 Task: Look for space in Barneveld, Netherlands from 3rd August, 2023 to 17th August, 2023 for 3 adults, 1 child in price range Rs.3000 to Rs.15000. Place can be entire place with 3 bedrooms having 4 beds and 2 bathrooms. Property type can be house, flat, guest house. Amenities needed are: wifi, washing machine. Booking option can be shelf check-in. Required host language is English.
Action: Mouse pressed left at (426, 69)
Screenshot: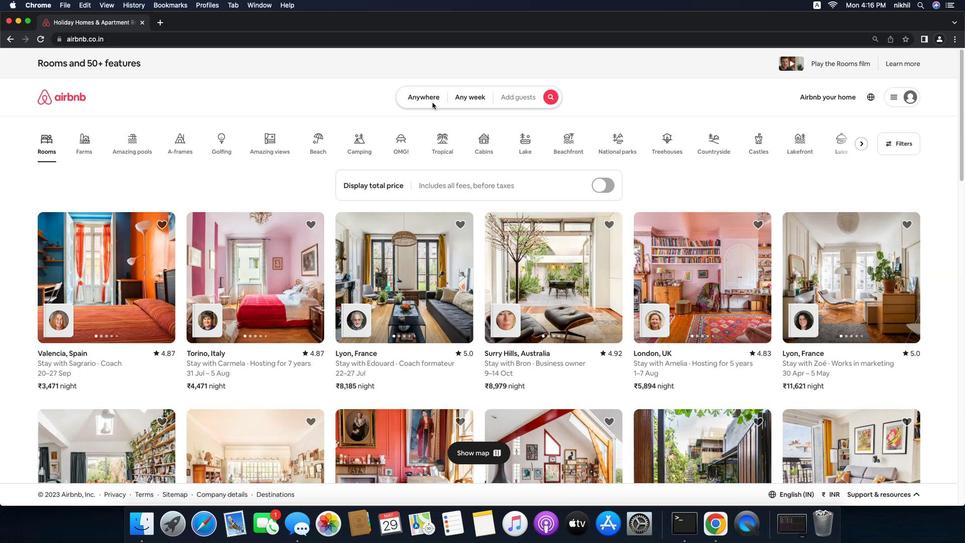 
Action: Mouse moved to (422, 70)
Screenshot: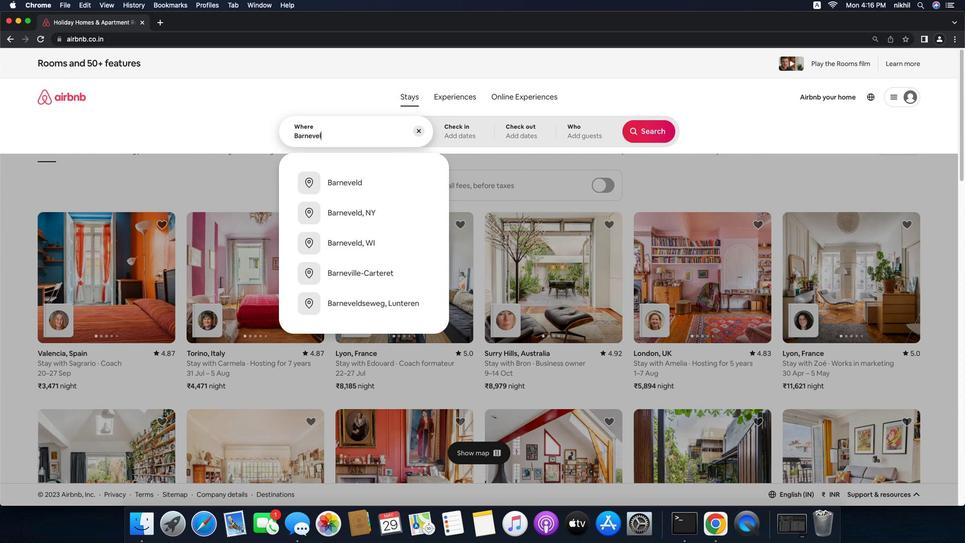 
Action: Mouse pressed left at (422, 70)
Screenshot: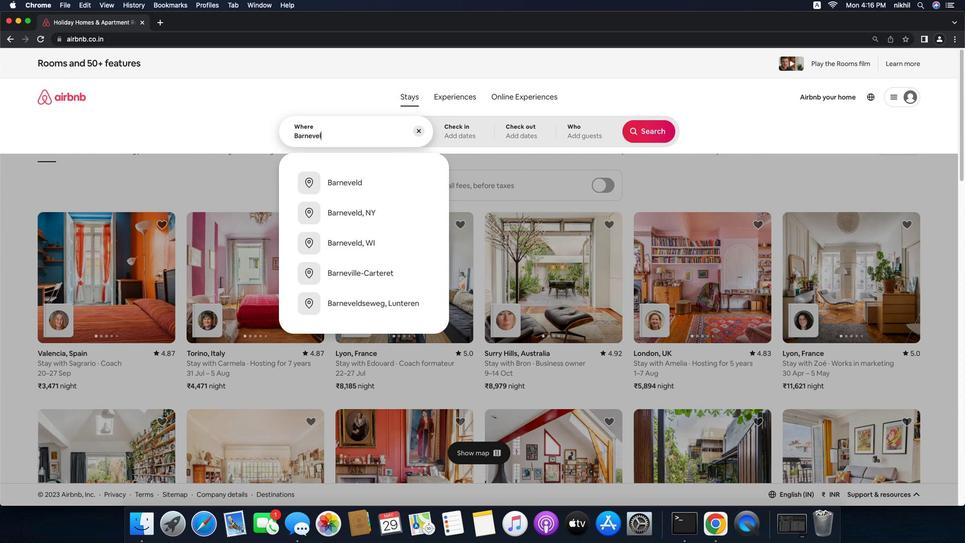 
Action: Mouse moved to (335, 105)
Screenshot: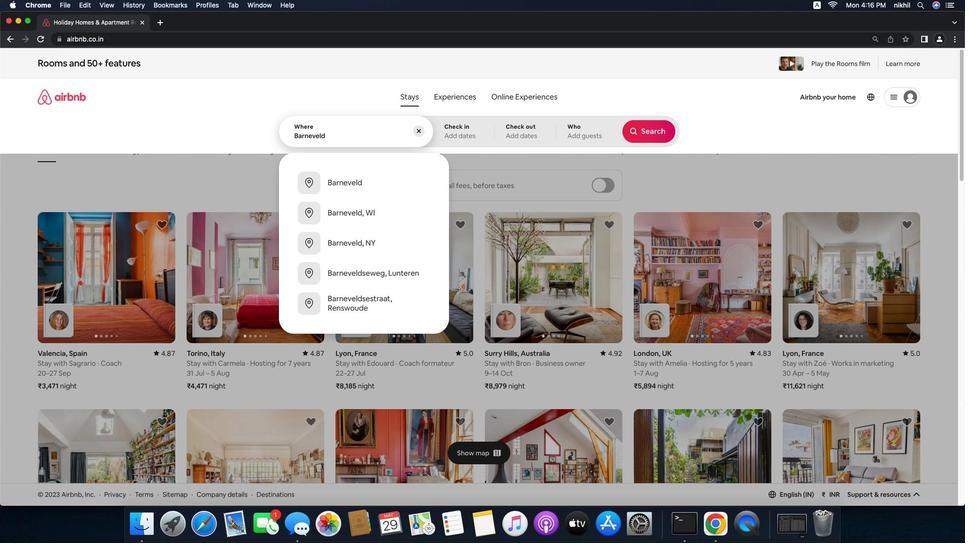 
Action: Mouse pressed left at (335, 105)
Screenshot: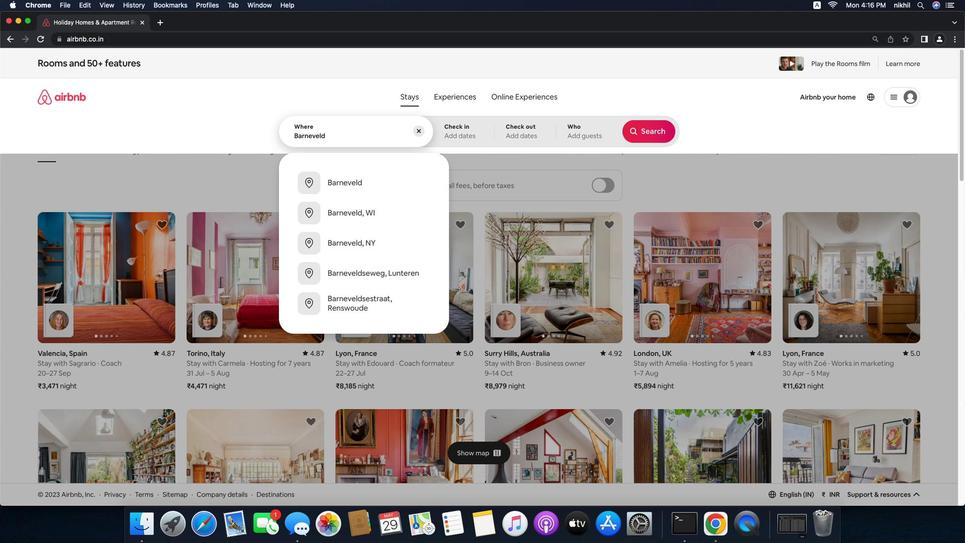 
Action: Mouse moved to (334, 106)
Screenshot: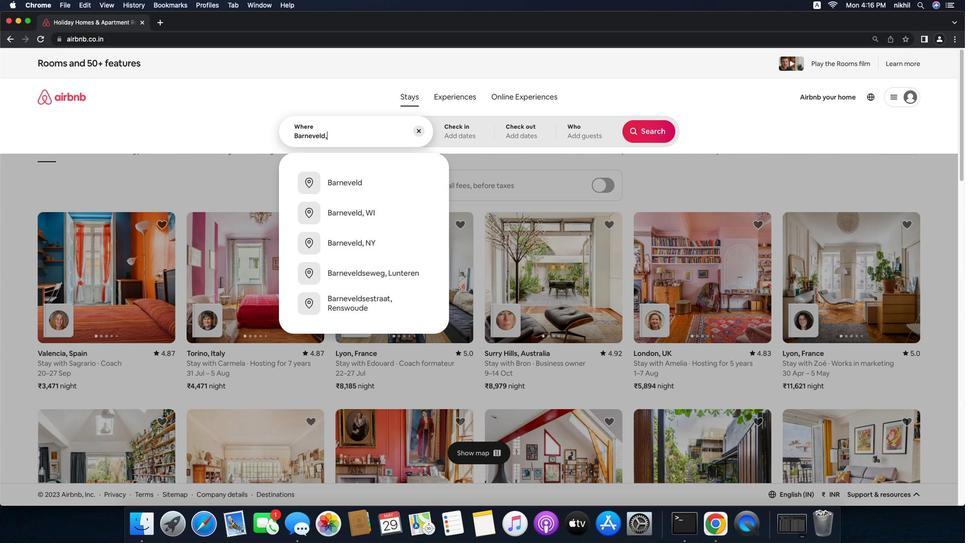 
Action: Key pressed 'B'Key.caps_lock'a''r''n''e''v''e''l''d'','Key.spaceKey.caps_lock'N'Key.caps_lock'e''t''h''e''r''l''a''n''d''s'
Screenshot: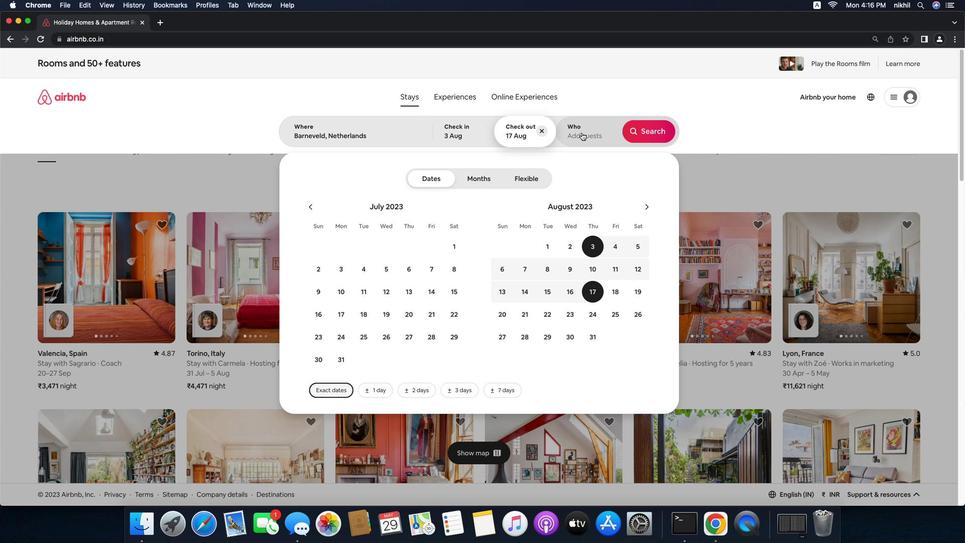 
Action: Mouse moved to (362, 156)
Screenshot: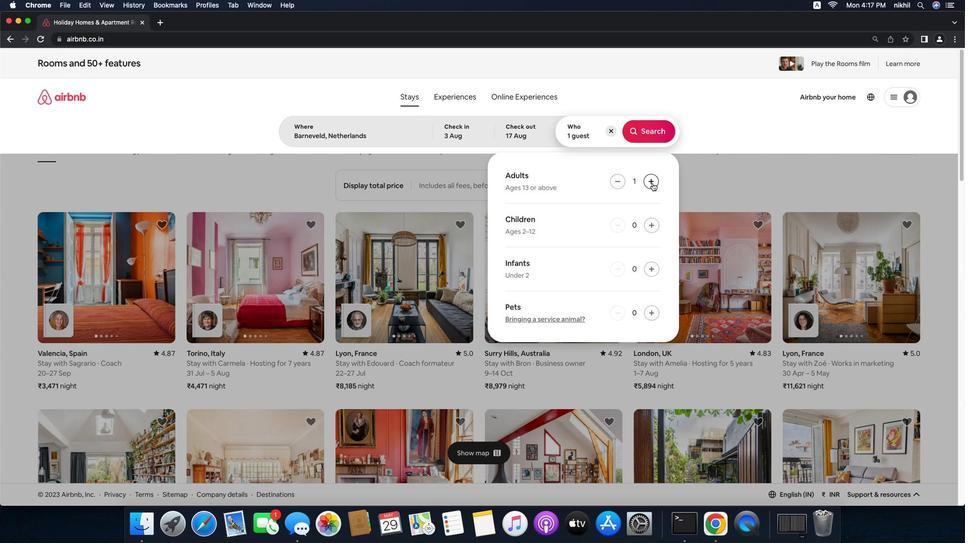 
Action: Mouse pressed left at (362, 156)
Screenshot: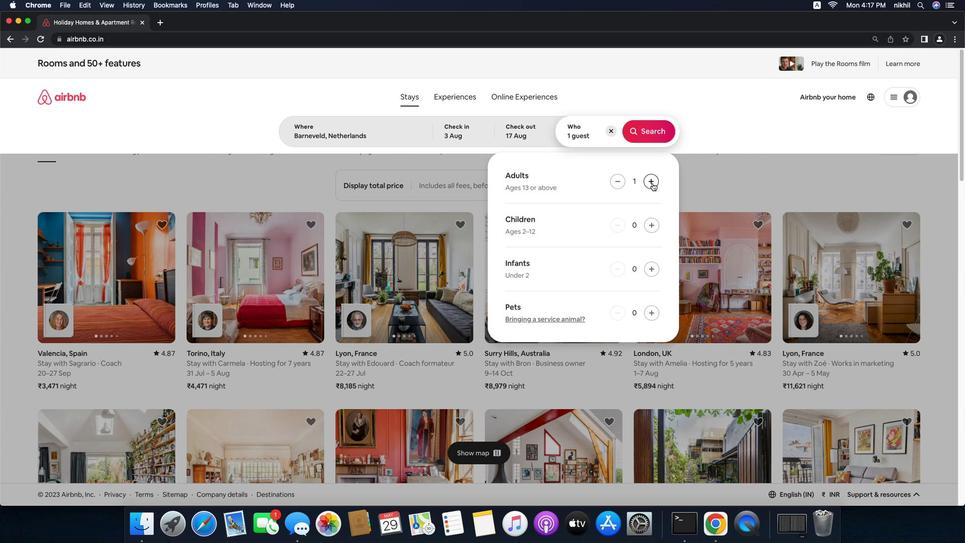 
Action: Mouse moved to (655, 180)
Screenshot: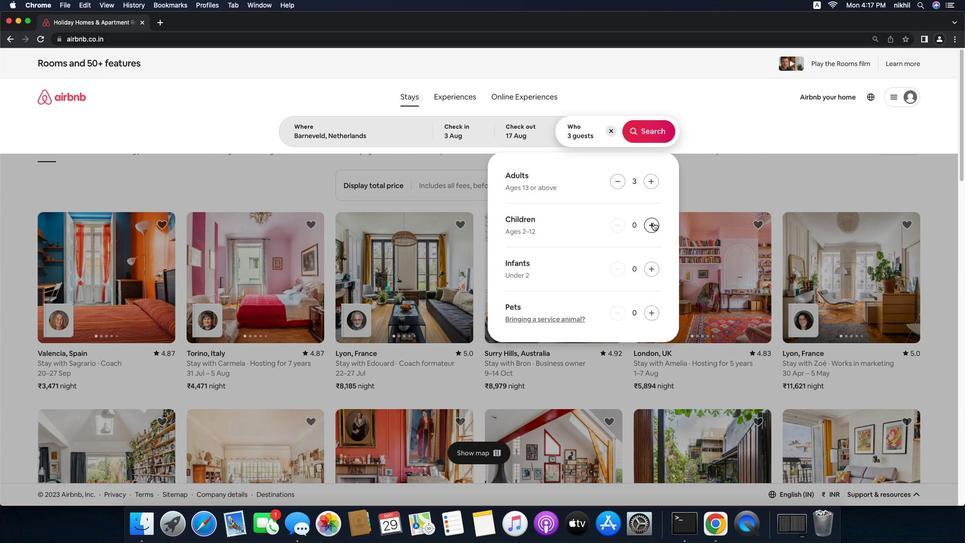 
Action: Mouse pressed left at (655, 180)
Screenshot: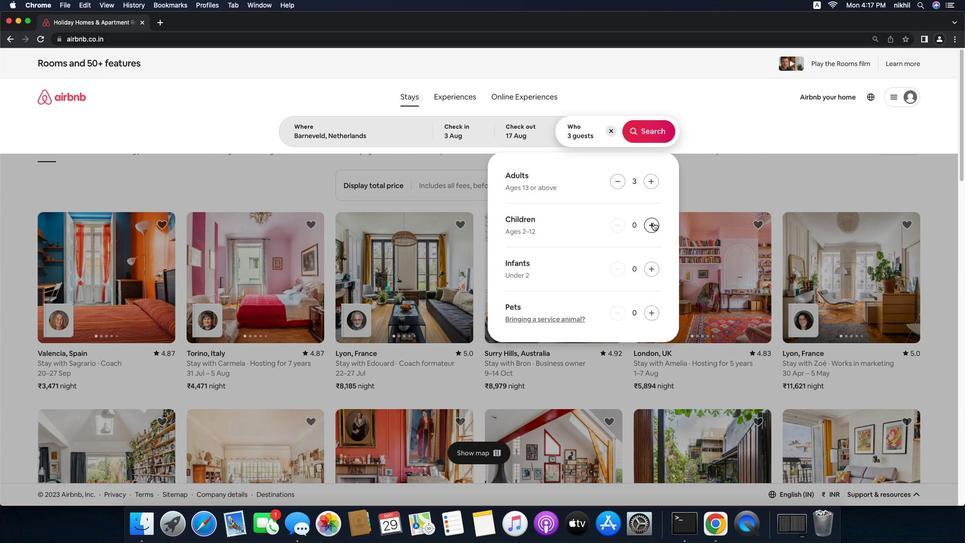 
Action: Mouse pressed left at (655, 180)
Screenshot: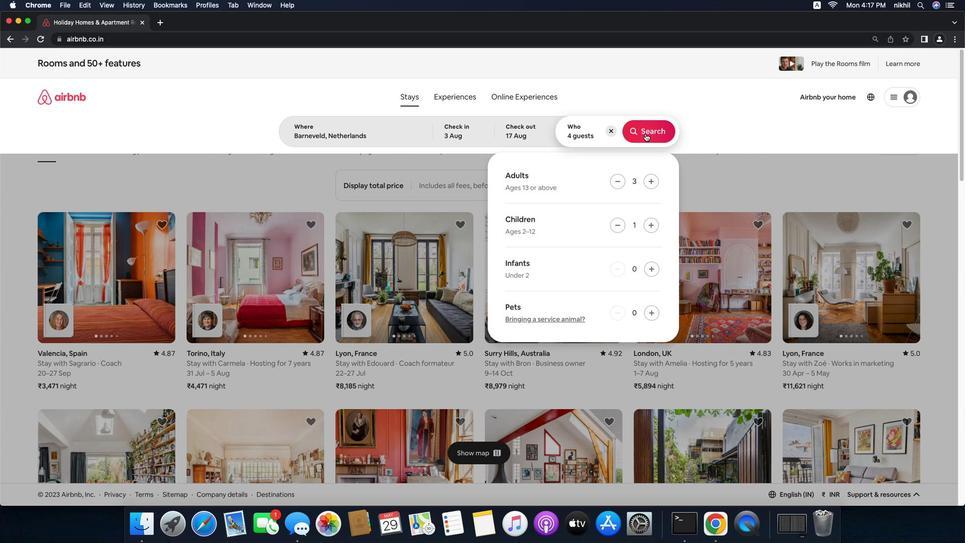 
Action: Mouse moved to (596, 221)
Screenshot: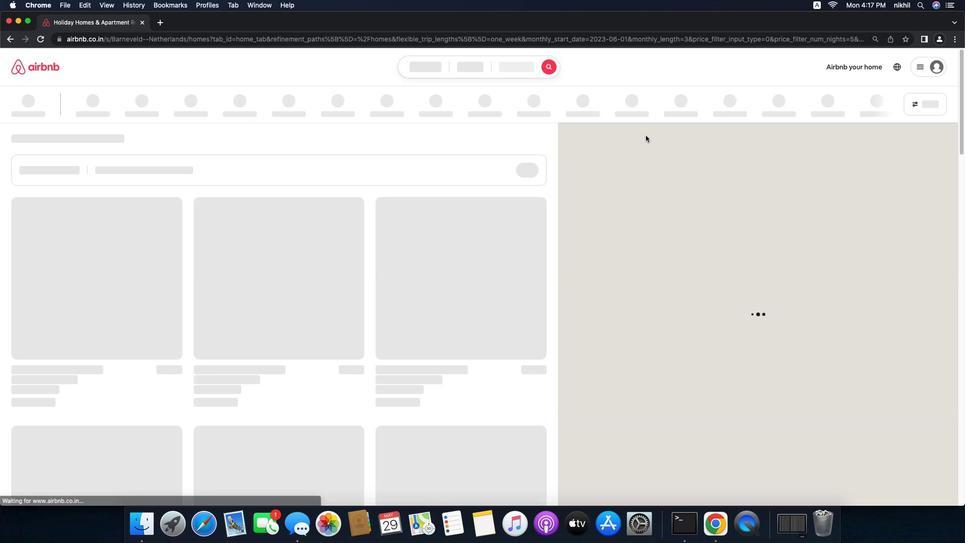 
Action: Mouse pressed left at (596, 221)
Screenshot: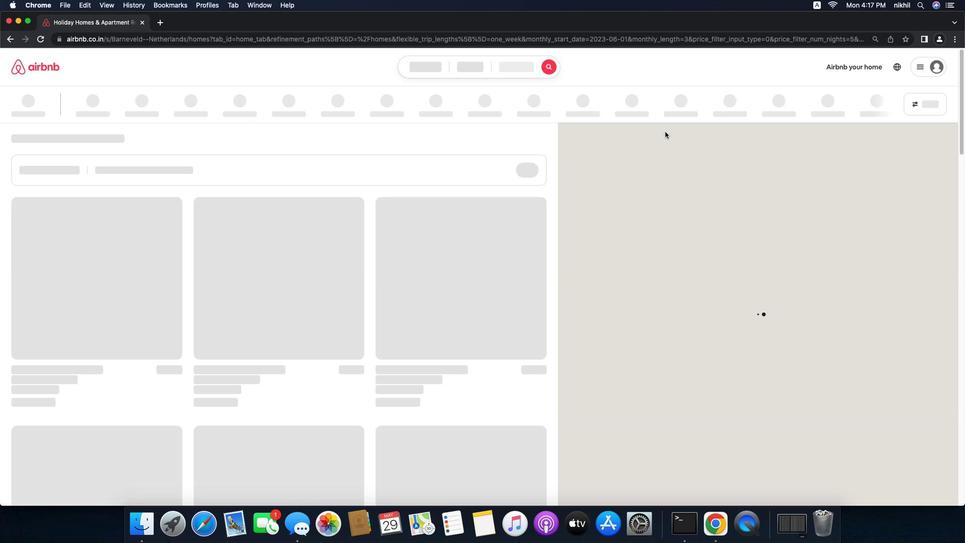 
Action: Mouse moved to (592, 267)
Screenshot: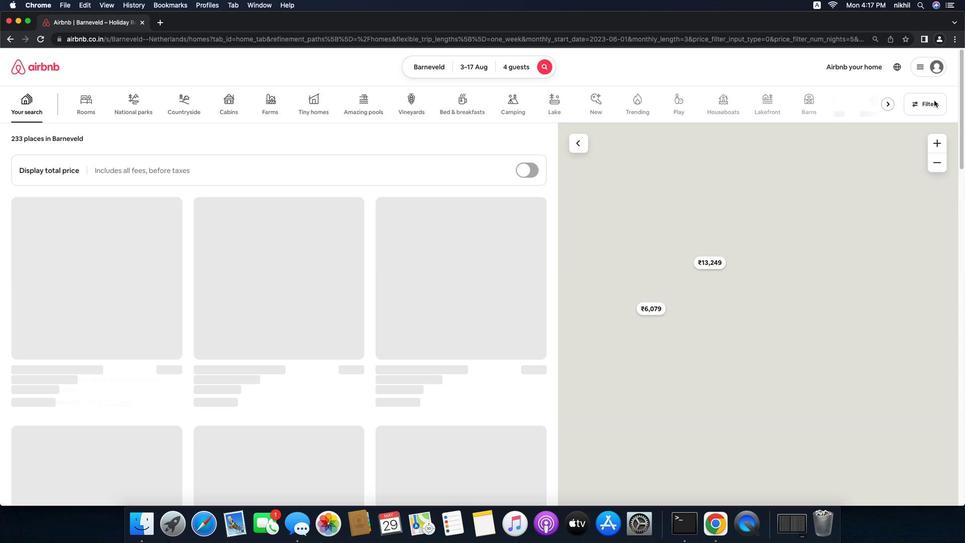 
Action: Mouse pressed left at (592, 267)
Screenshot: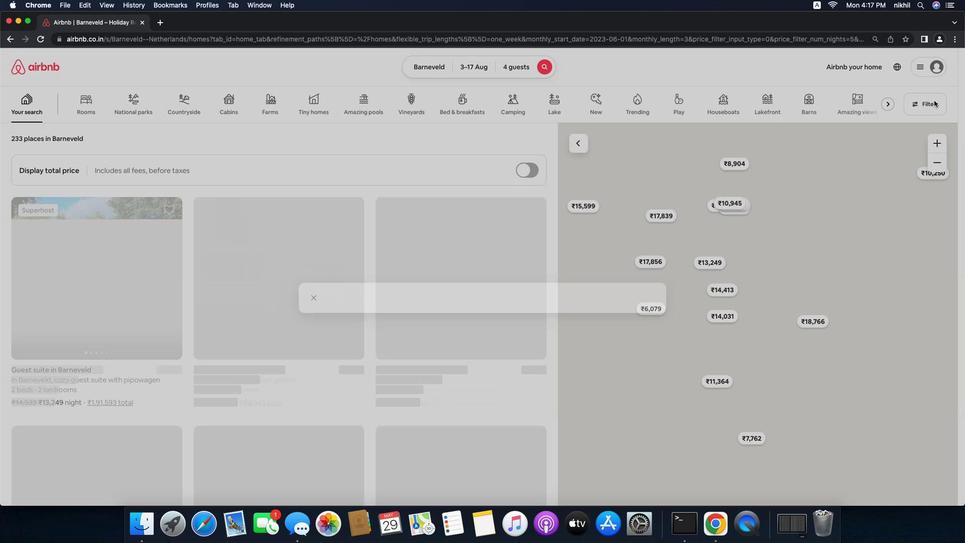 
Action: Mouse moved to (582, 102)
Screenshot: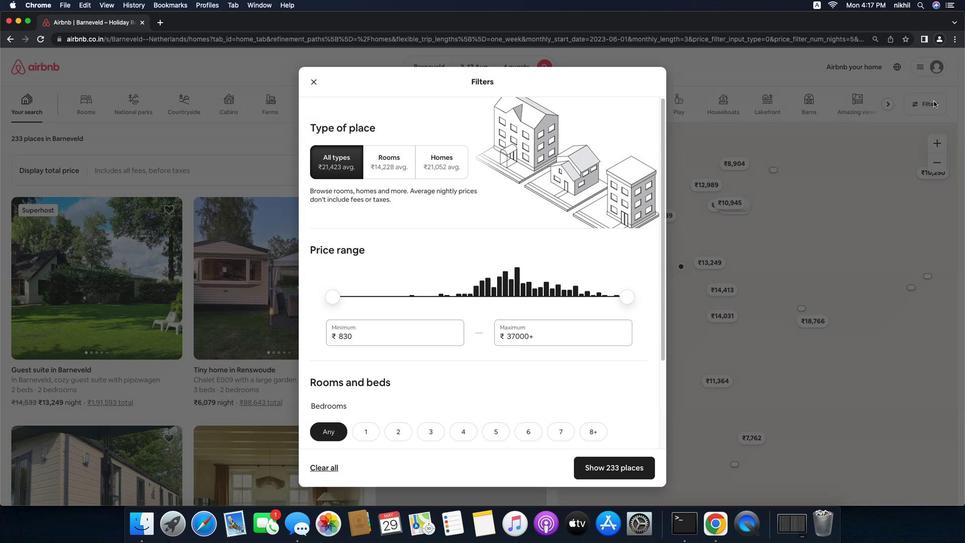 
Action: Mouse pressed left at (582, 102)
Screenshot: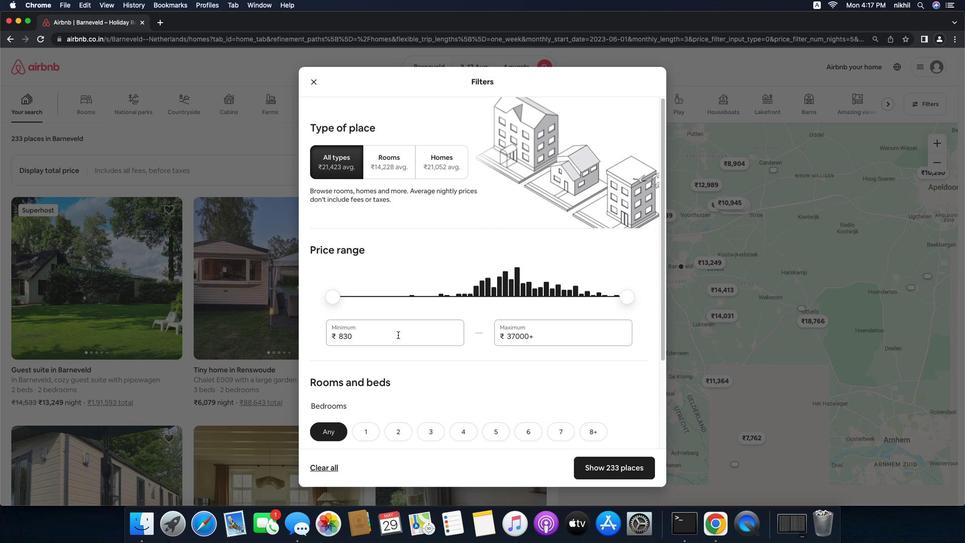 
Action: Mouse moved to (657, 155)
Screenshot: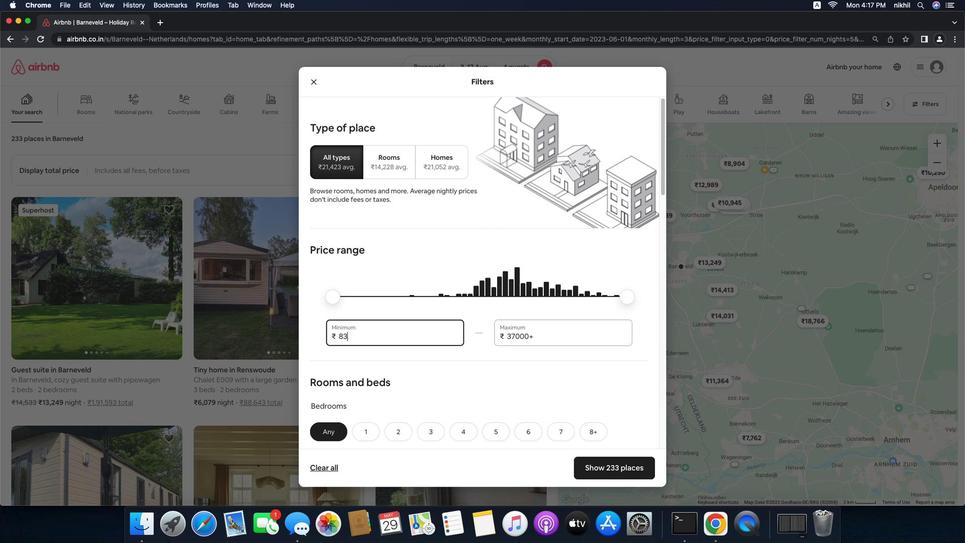 
Action: Mouse pressed left at (657, 155)
Screenshot: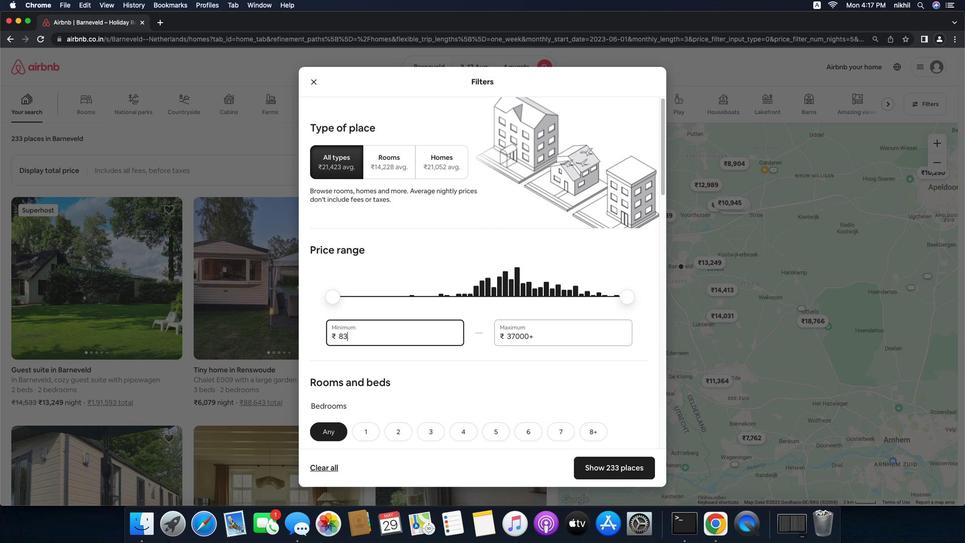 
Action: Mouse pressed left at (657, 155)
Screenshot: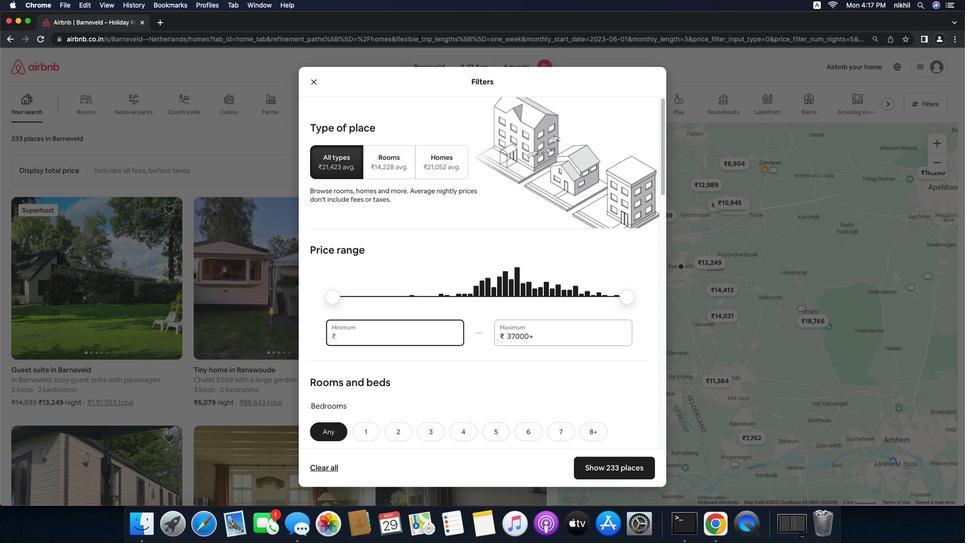 
Action: Mouse pressed left at (657, 155)
Screenshot: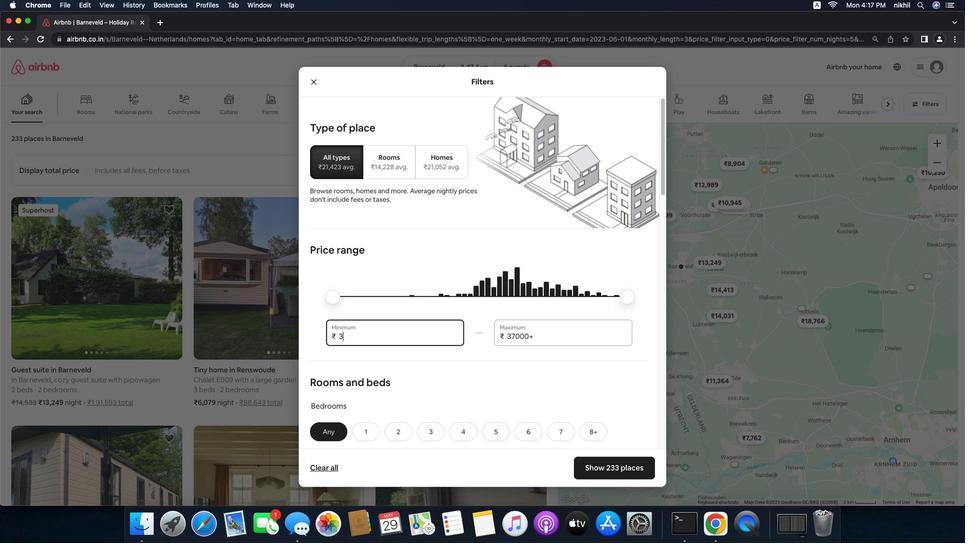 
Action: Mouse moved to (658, 198)
Screenshot: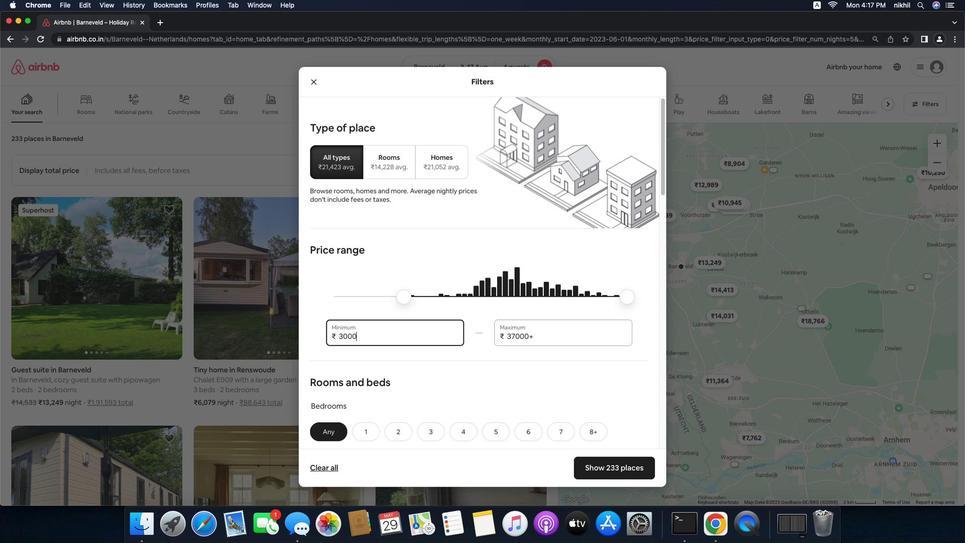 
Action: Mouse pressed left at (658, 198)
Screenshot: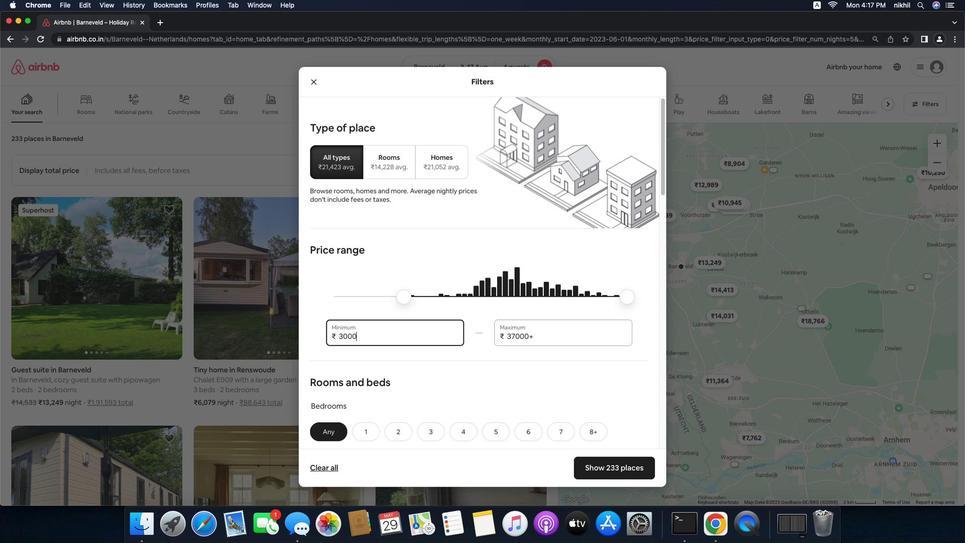 
Action: Mouse moved to (651, 104)
Screenshot: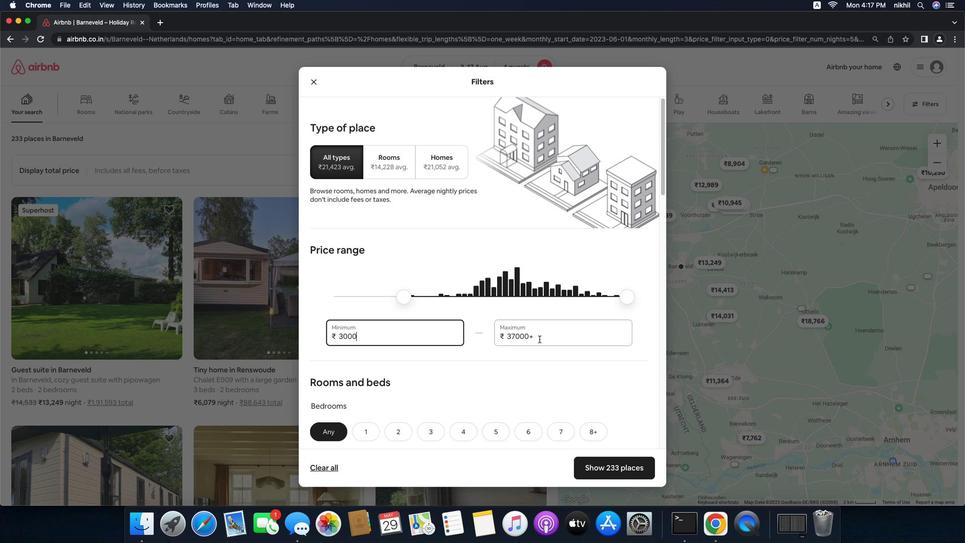 
Action: Mouse pressed left at (651, 104)
Screenshot: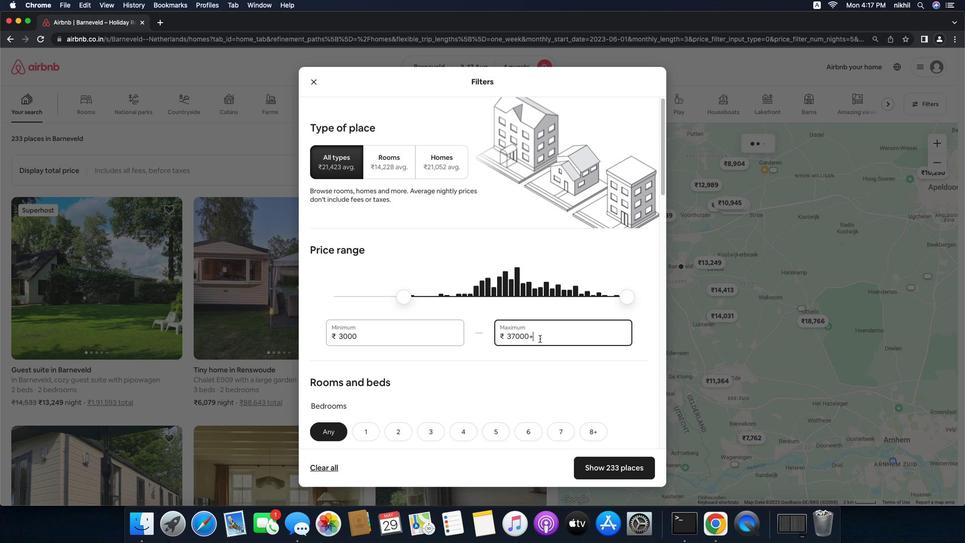 
Action: Mouse moved to (958, 68)
Screenshot: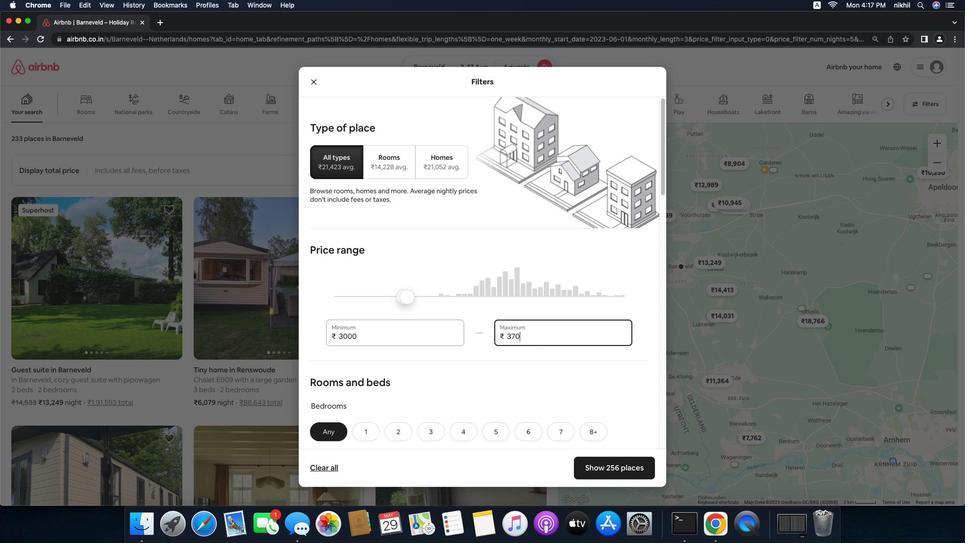 
Action: Mouse pressed left at (958, 68)
Screenshot: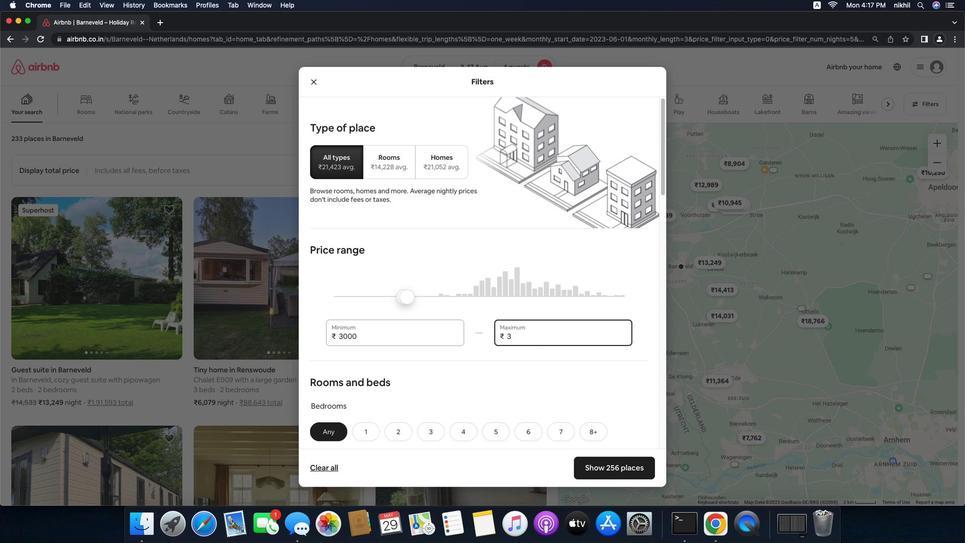 
Action: Mouse moved to (385, 317)
Screenshot: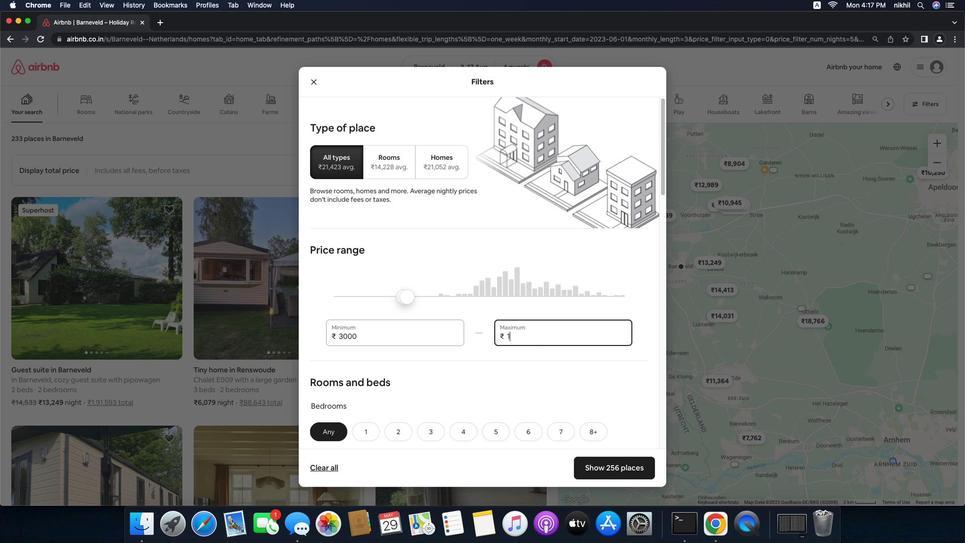 
Action: Mouse pressed left at (385, 317)
Screenshot: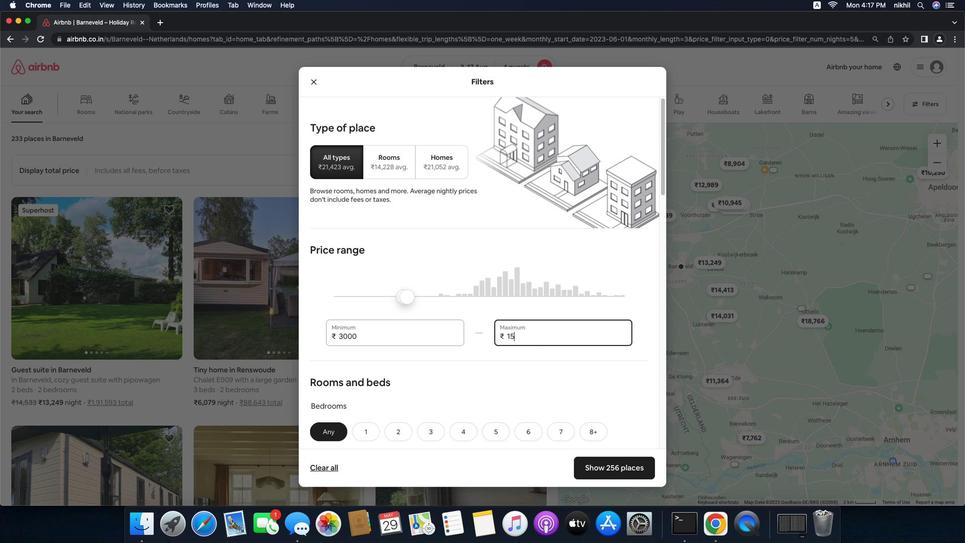 
Action: Mouse moved to (384, 317)
Screenshot: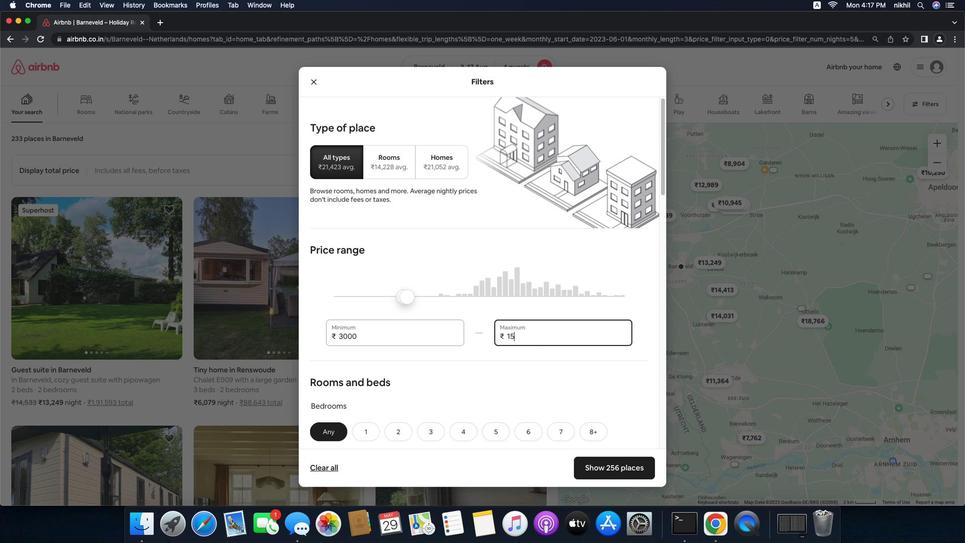
Action: Key pressed Key.backspaceKey.backspaceKey.backspaceKey.backspace'3''0''0''0'
Screenshot: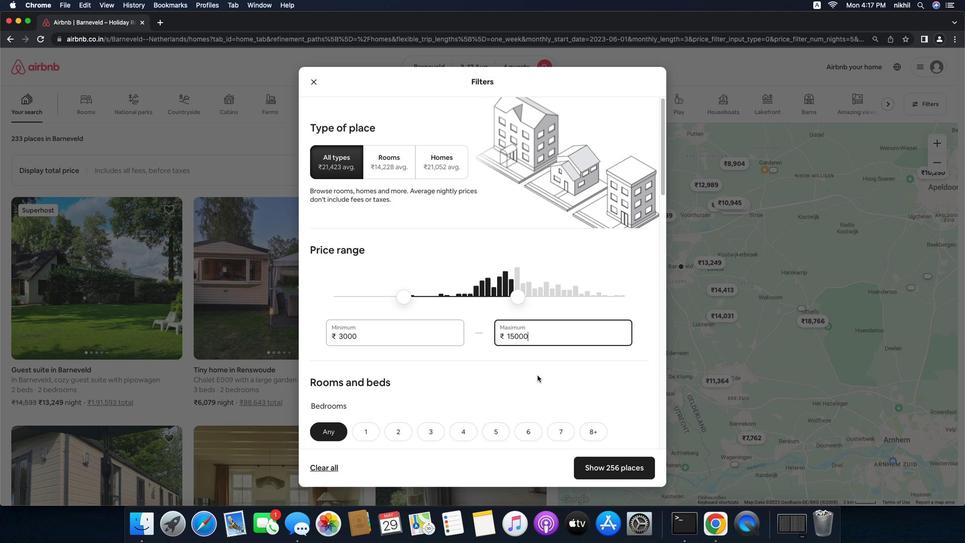 
Action: Mouse moved to (537, 321)
Screenshot: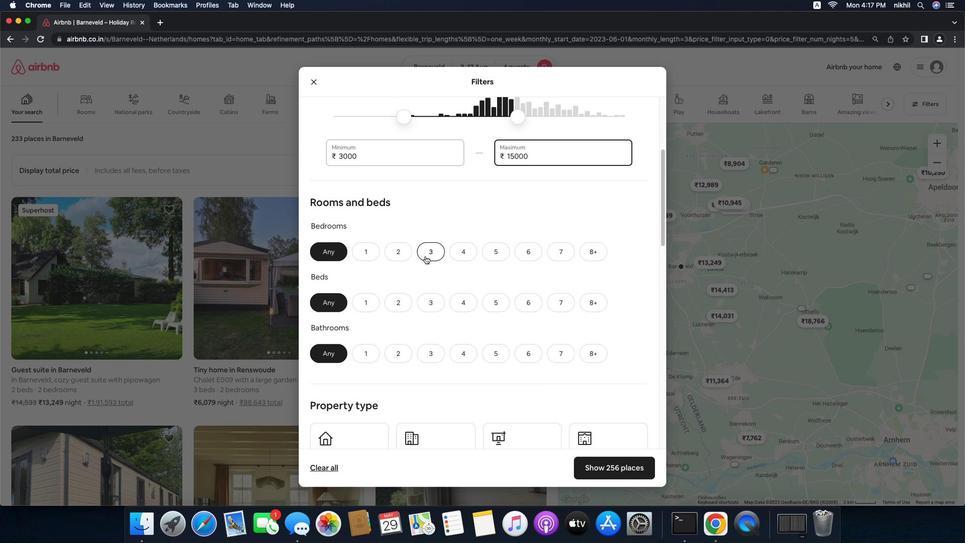 
Action: Mouse pressed left at (537, 321)
Screenshot: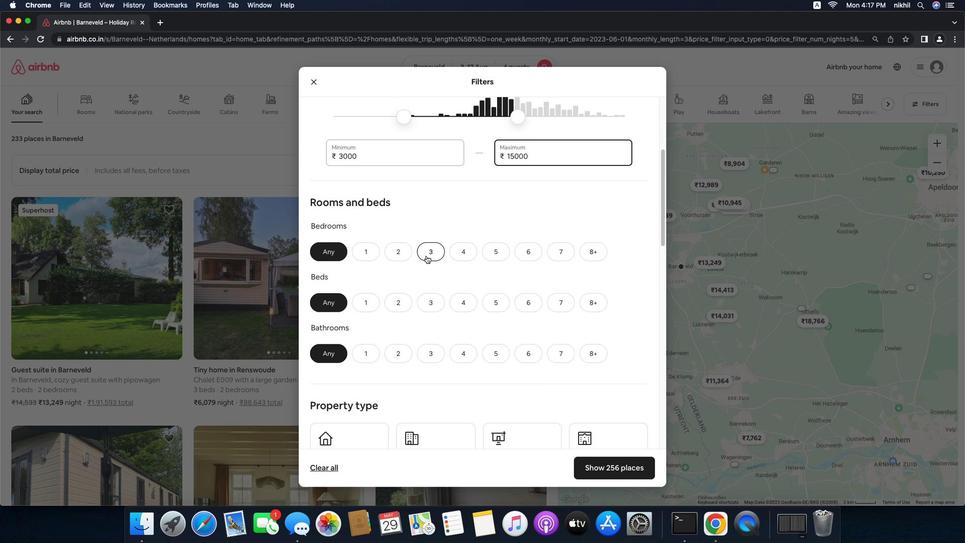 
Action: Mouse moved to (536, 322)
Screenshot: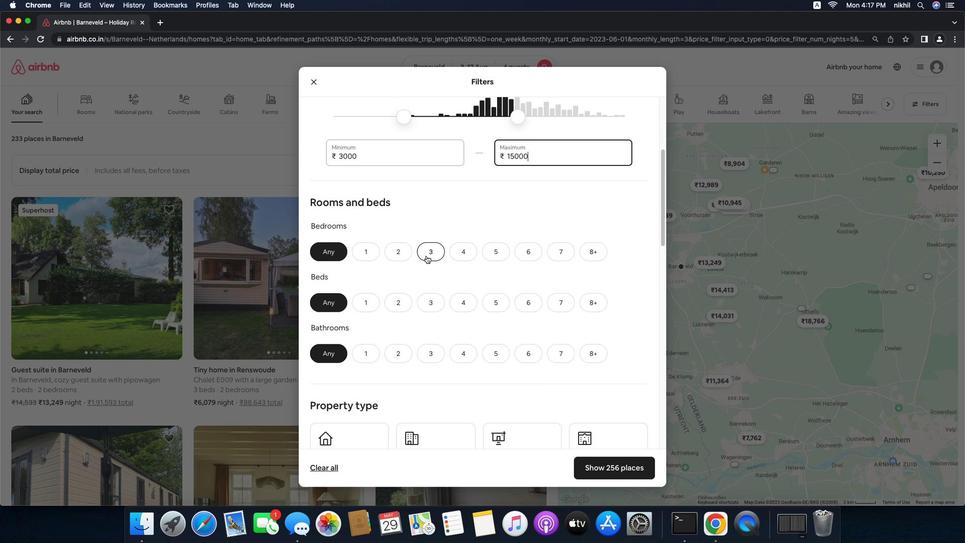 
Action: Key pressed Key.backspaceKey.backspaceKey.backspaceKey.backspaceKey.backspaceKey.backspace'1''5''0''0''0'
Screenshot: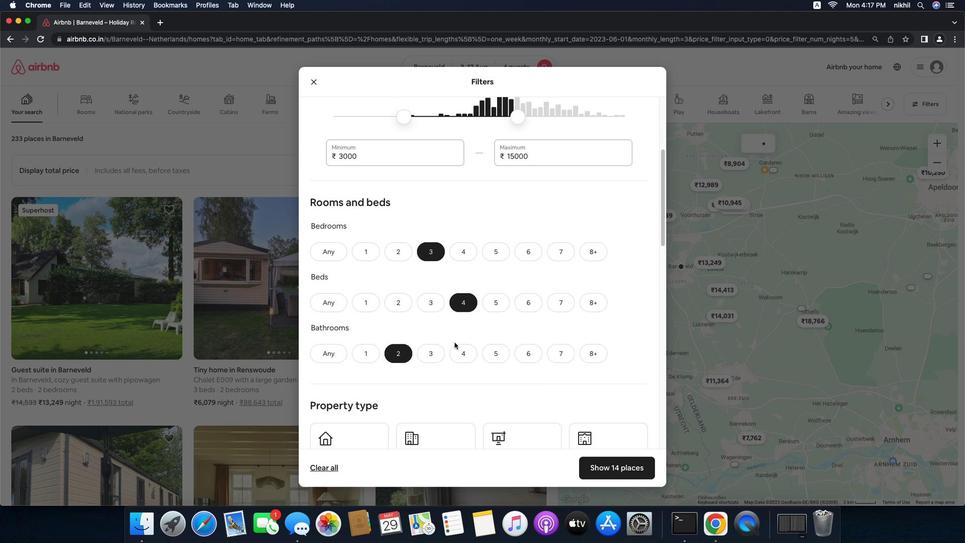 
Action: Mouse moved to (534, 361)
Screenshot: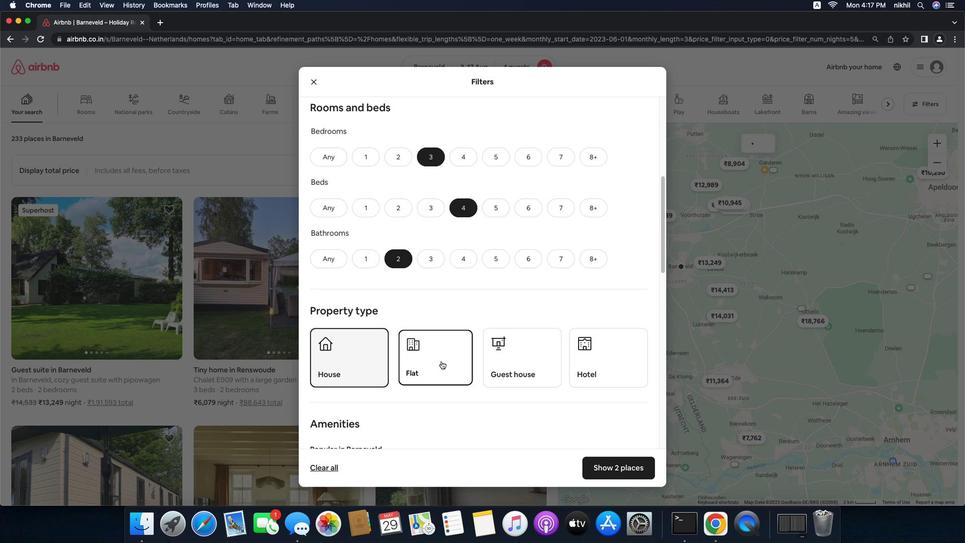 
Action: Mouse scrolled (534, 361) with delta (-38, -39)
Screenshot: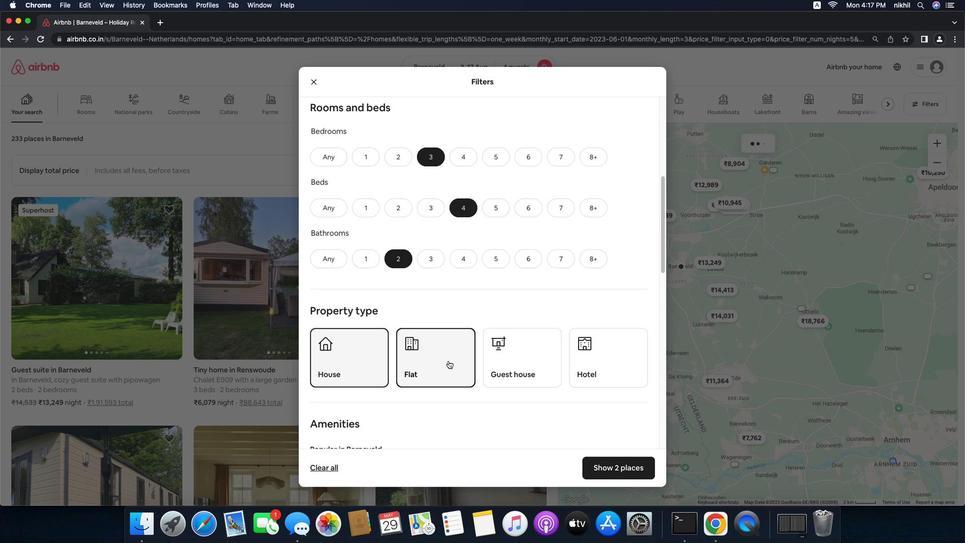 
Action: Mouse scrolled (534, 361) with delta (-38, -39)
Screenshot: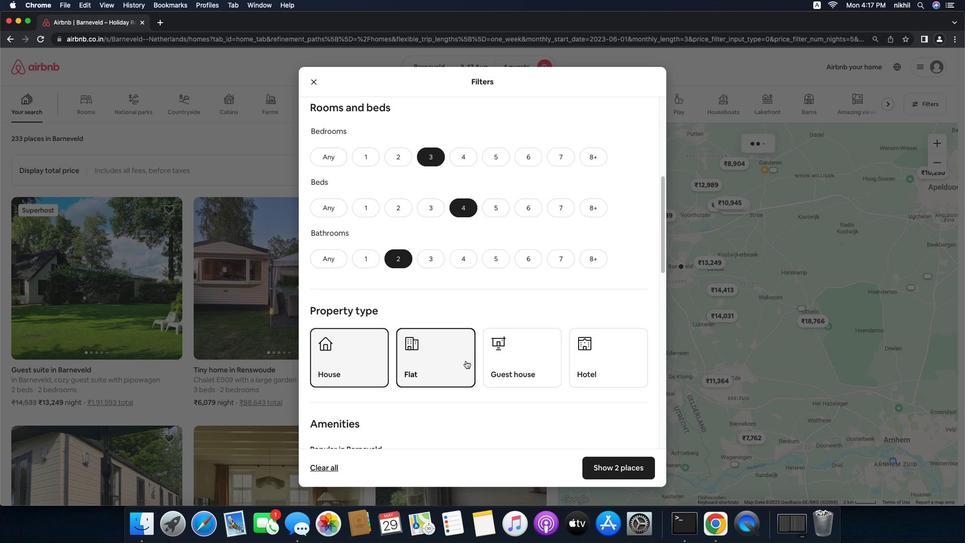 
Action: Mouse scrolled (534, 361) with delta (-38, -40)
Screenshot: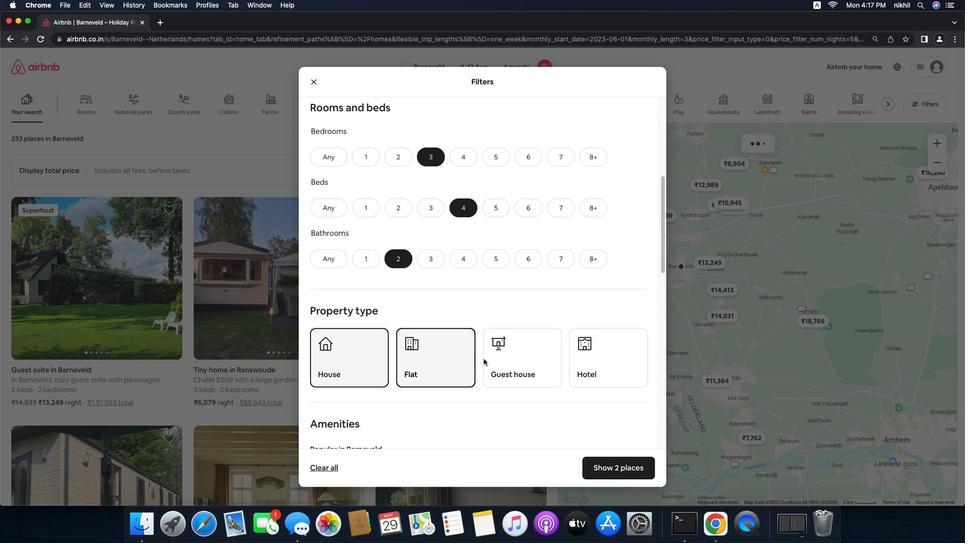 
Action: Mouse scrolled (534, 361) with delta (-38, -39)
Screenshot: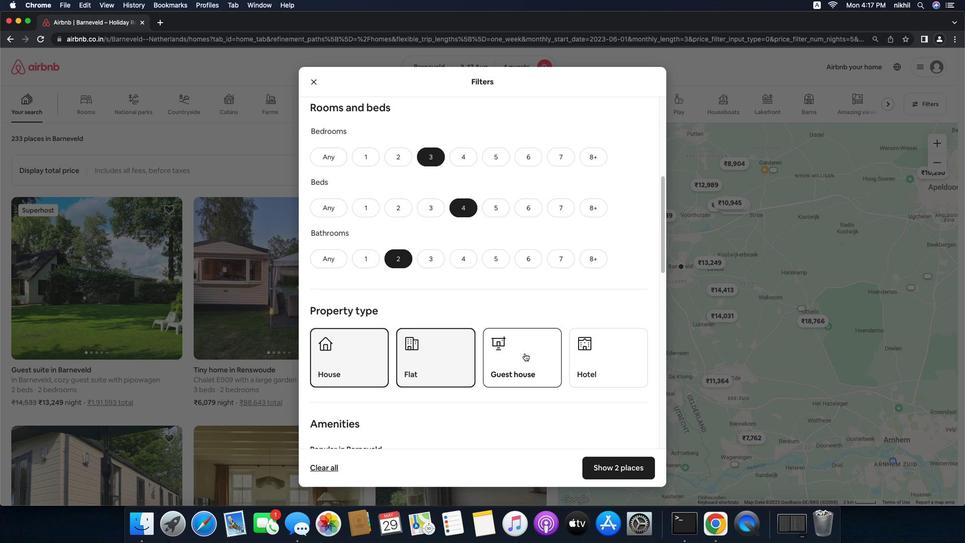 
Action: Mouse scrolled (534, 361) with delta (-38, -39)
Screenshot: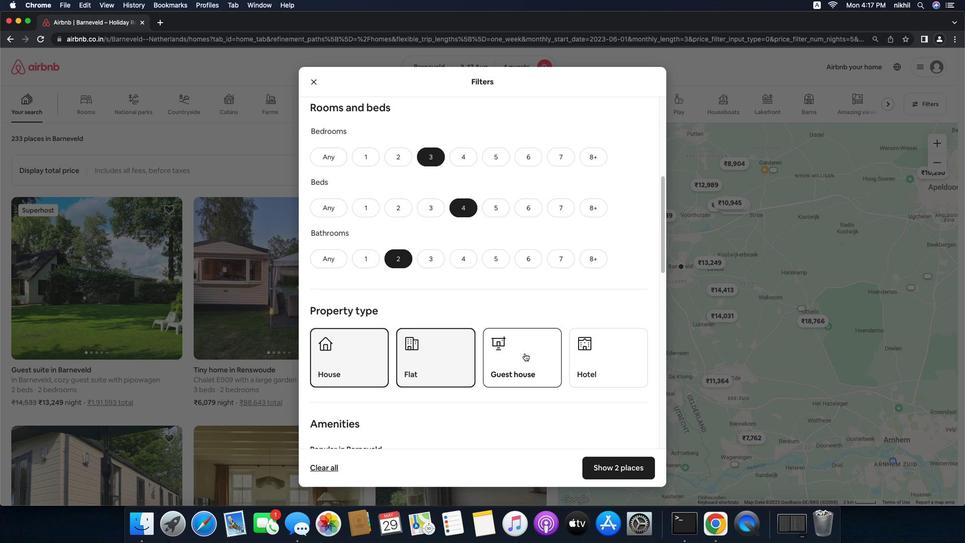
Action: Mouse scrolled (534, 361) with delta (-38, -40)
Screenshot: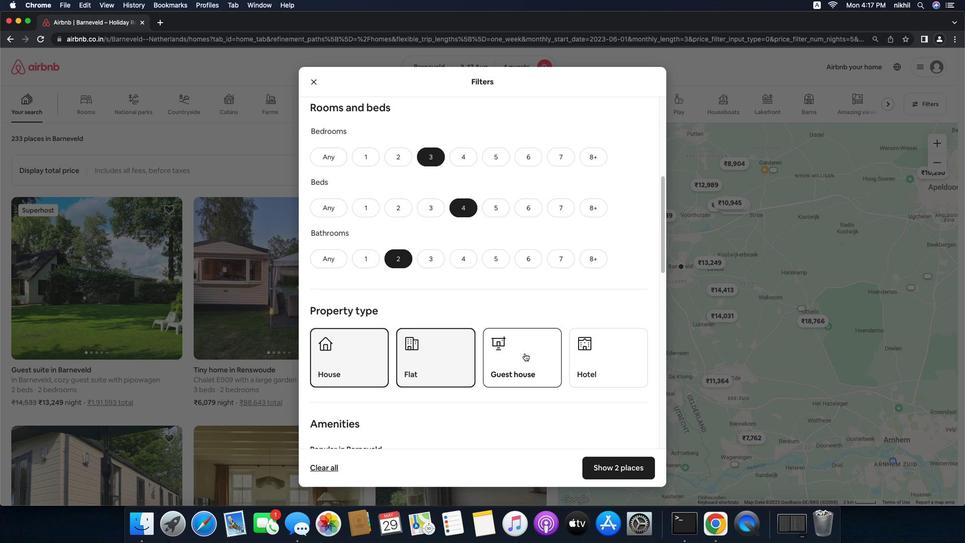 
Action: Mouse moved to (415, 233)
Screenshot: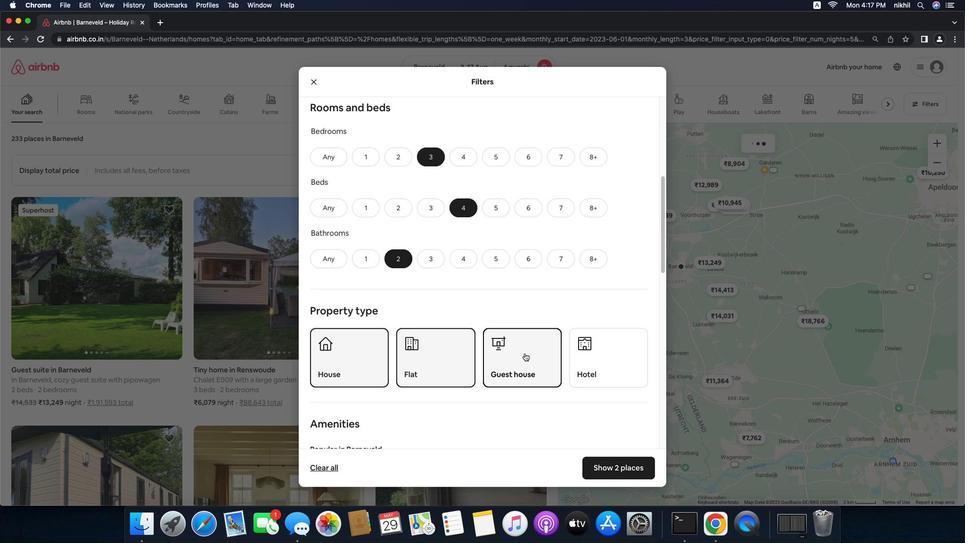 
Action: Mouse pressed left at (415, 233)
Screenshot: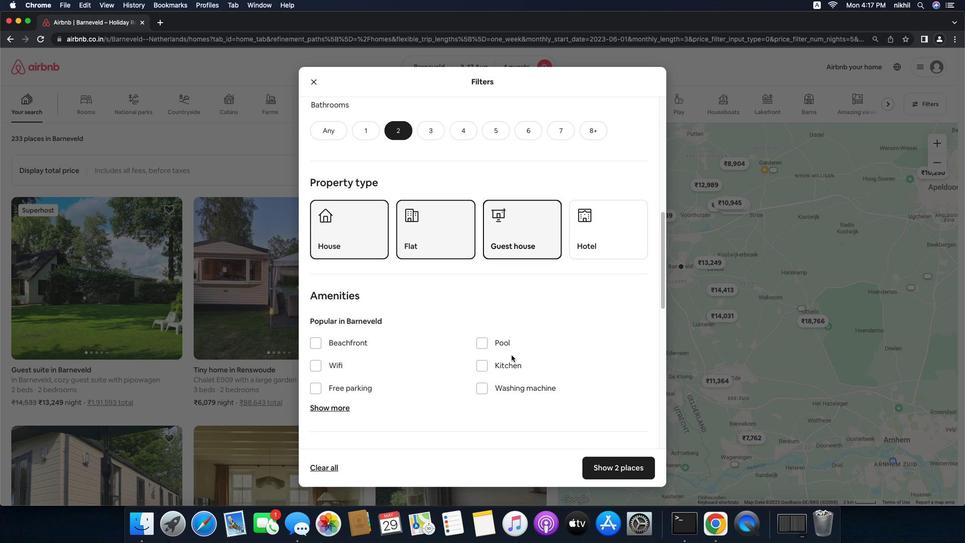 
Action: Mouse moved to (451, 287)
Screenshot: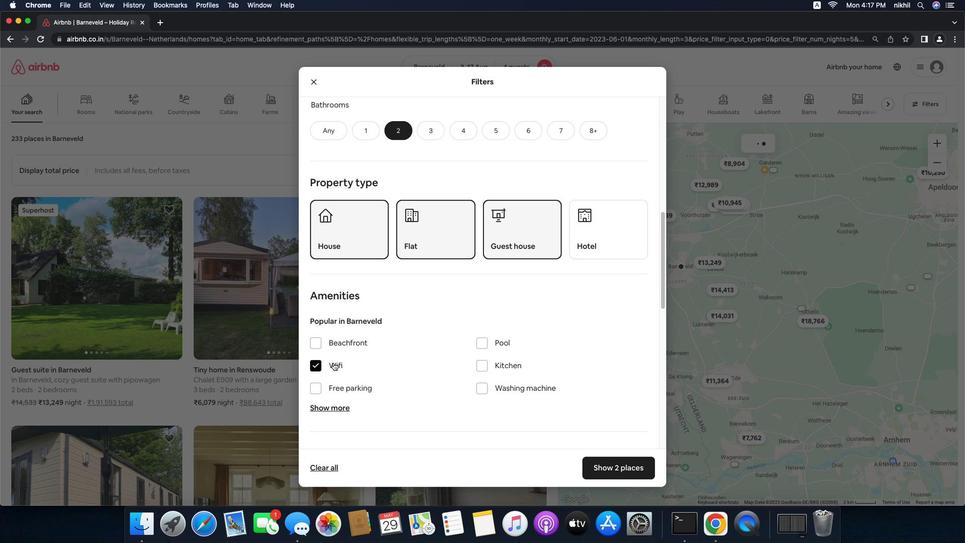 
Action: Mouse pressed left at (451, 287)
Screenshot: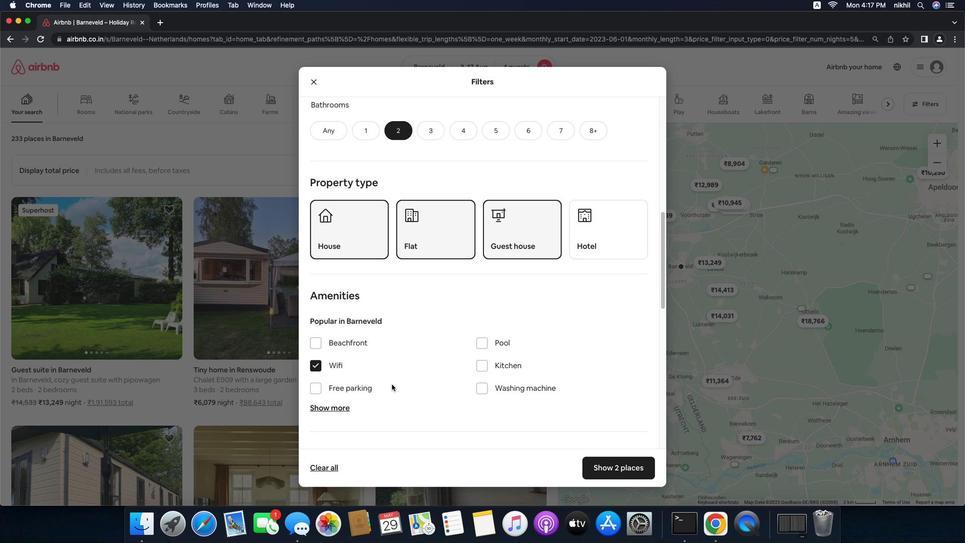 
Action: Mouse moved to (387, 336)
Screenshot: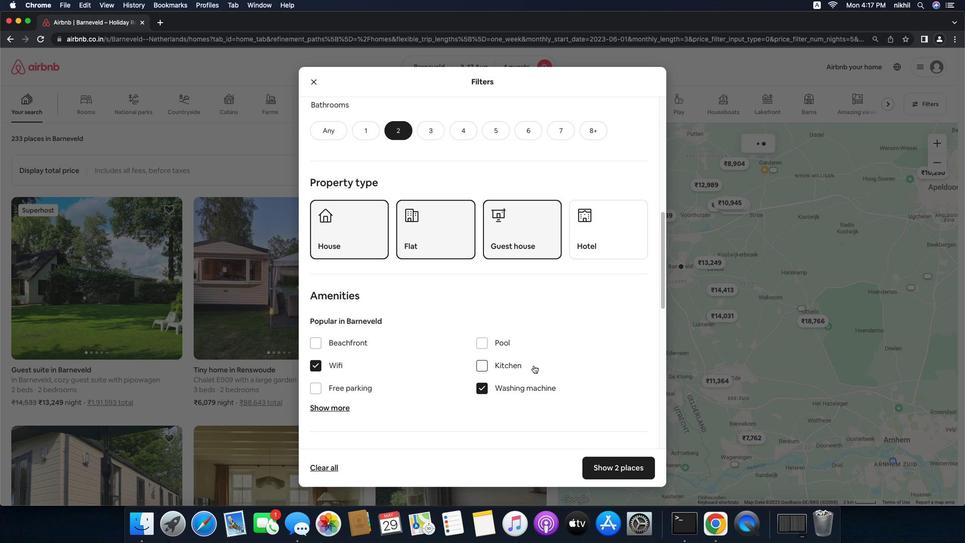 
Action: Mouse pressed left at (387, 336)
Screenshot: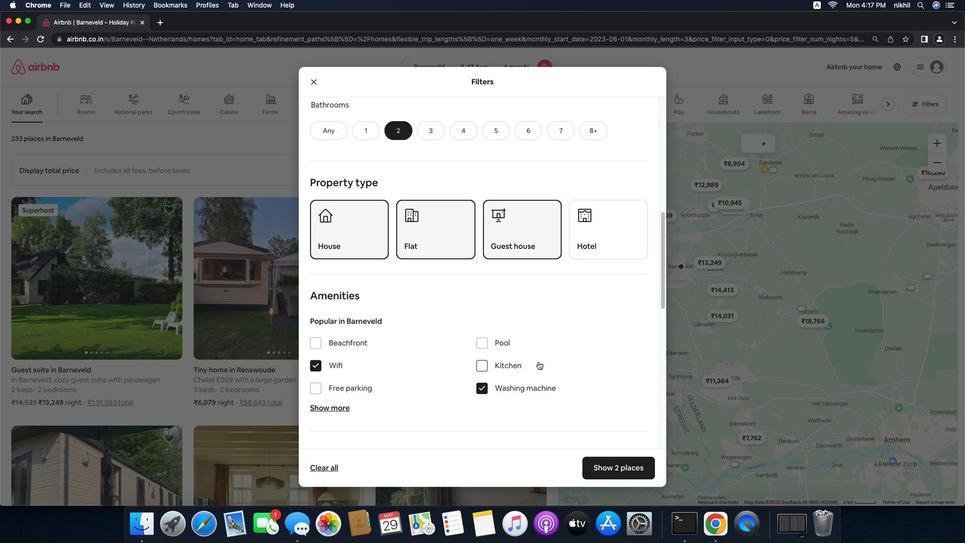 
Action: Mouse moved to (446, 326)
Screenshot: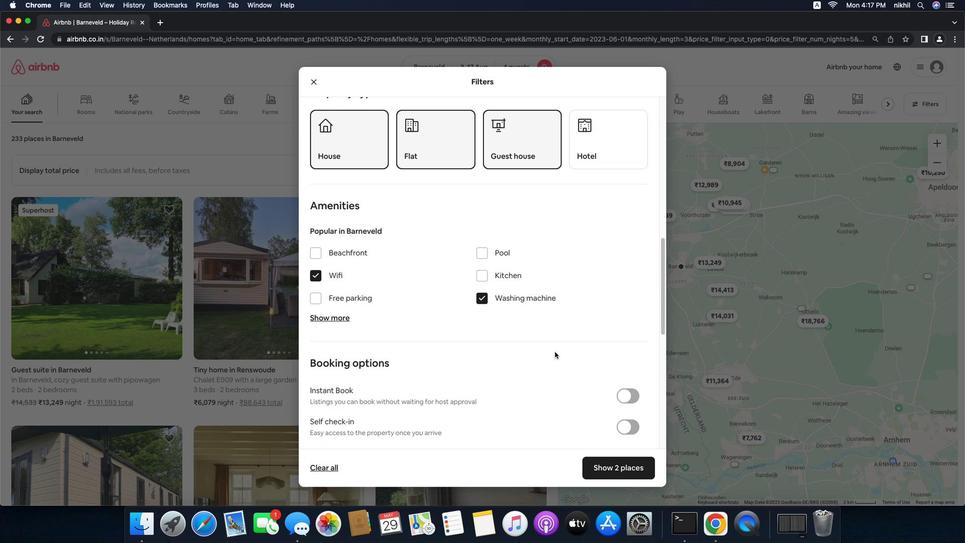 
Action: Mouse scrolled (446, 326) with delta (-38, -39)
Screenshot: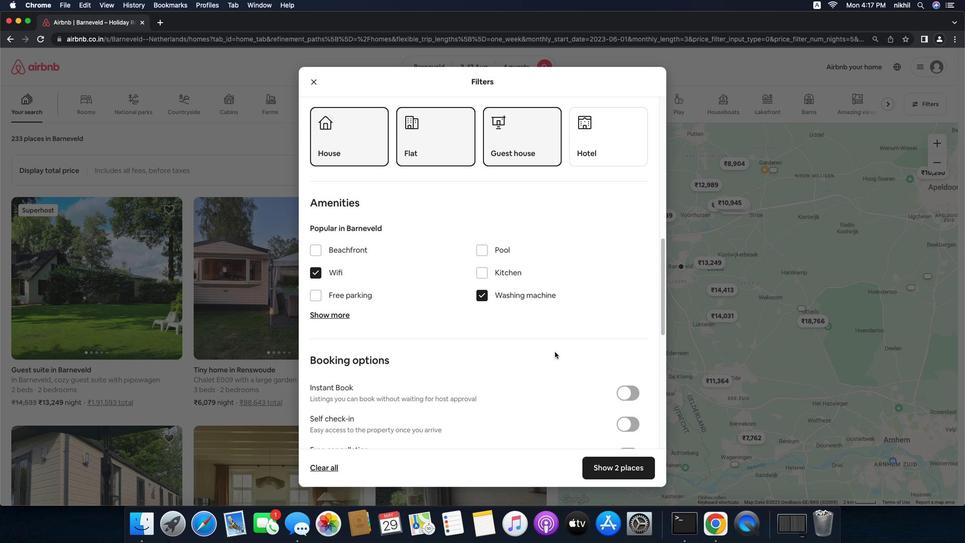 
Action: Mouse scrolled (446, 326) with delta (-38, -39)
Screenshot: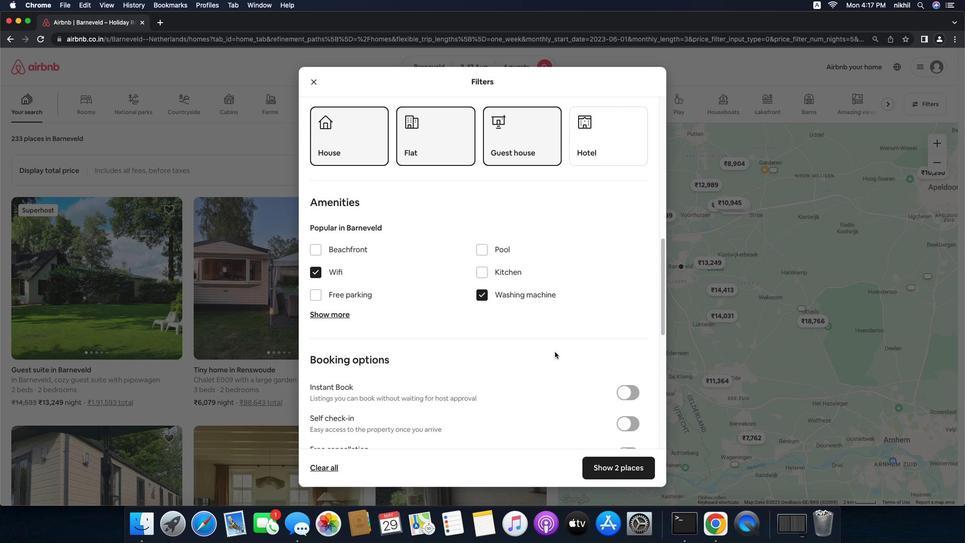 
Action: Mouse scrolled (446, 326) with delta (-38, -40)
Screenshot: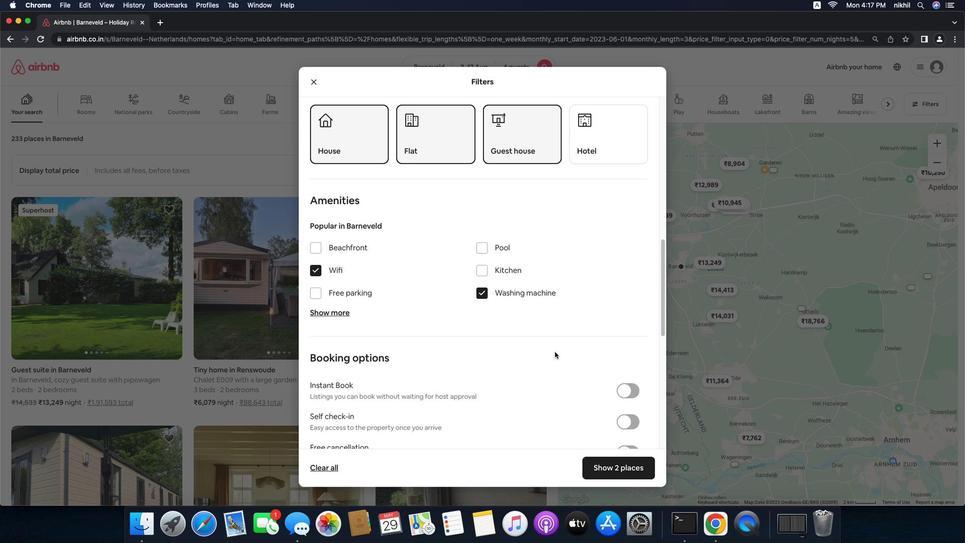 
Action: Mouse moved to (344, 336)
Screenshot: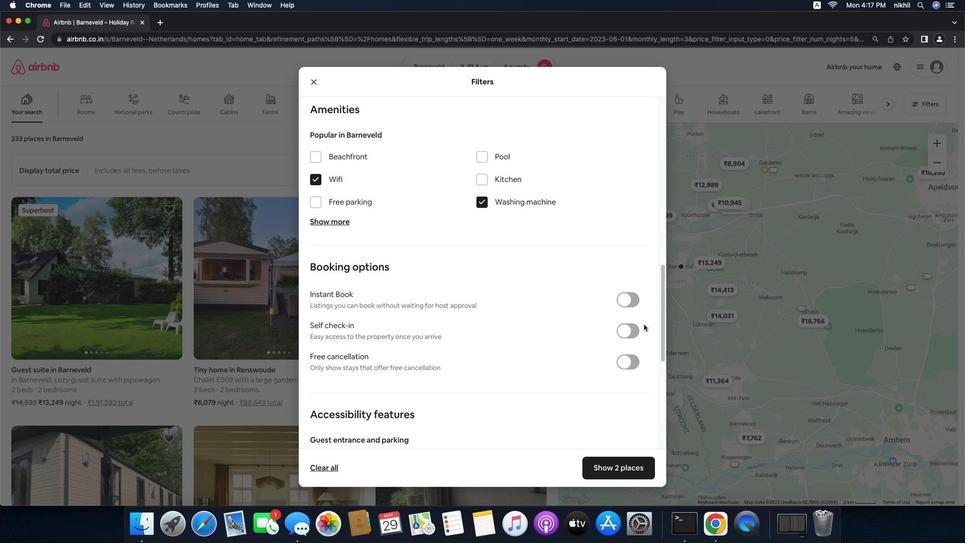 
Action: Mouse pressed left at (344, 336)
Screenshot: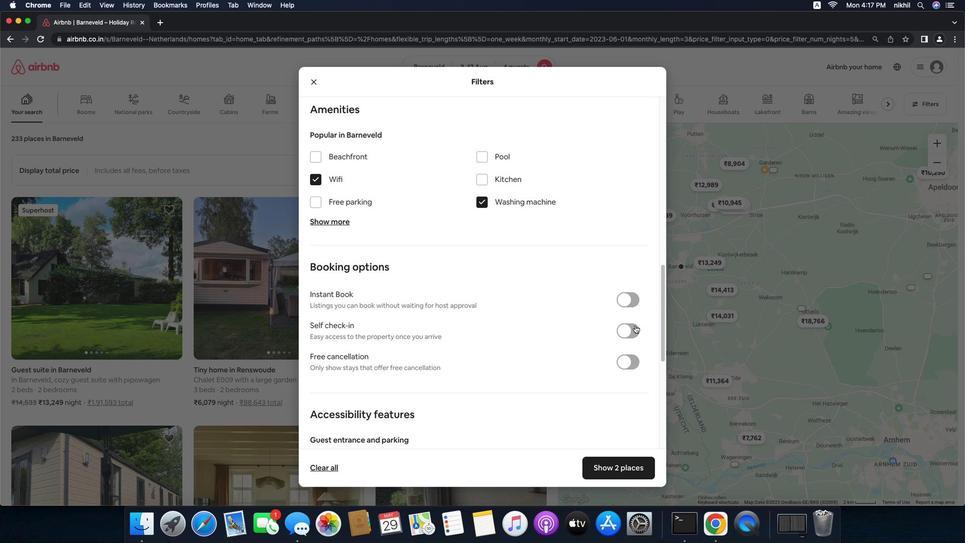
Action: Mouse moved to (432, 346)
Screenshot: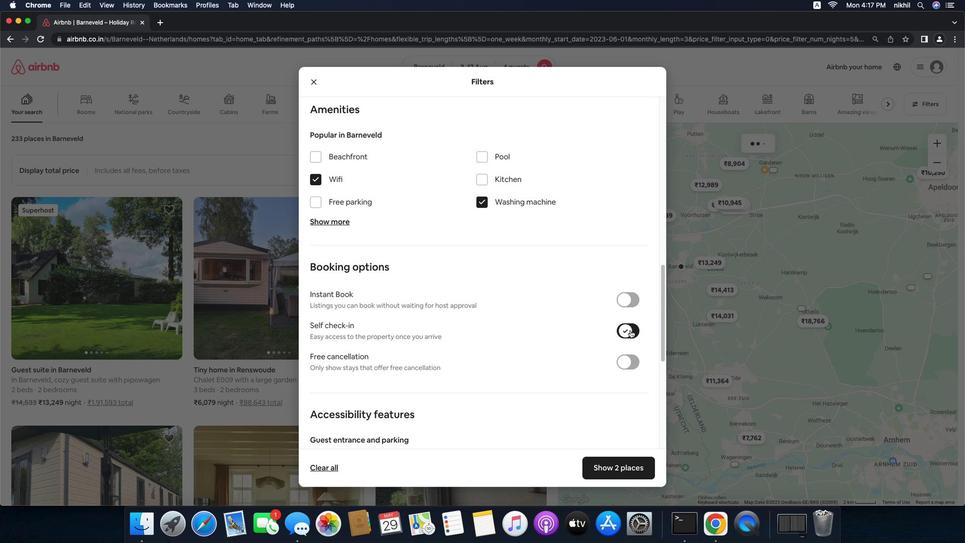 
Action: Mouse pressed left at (432, 346)
Screenshot: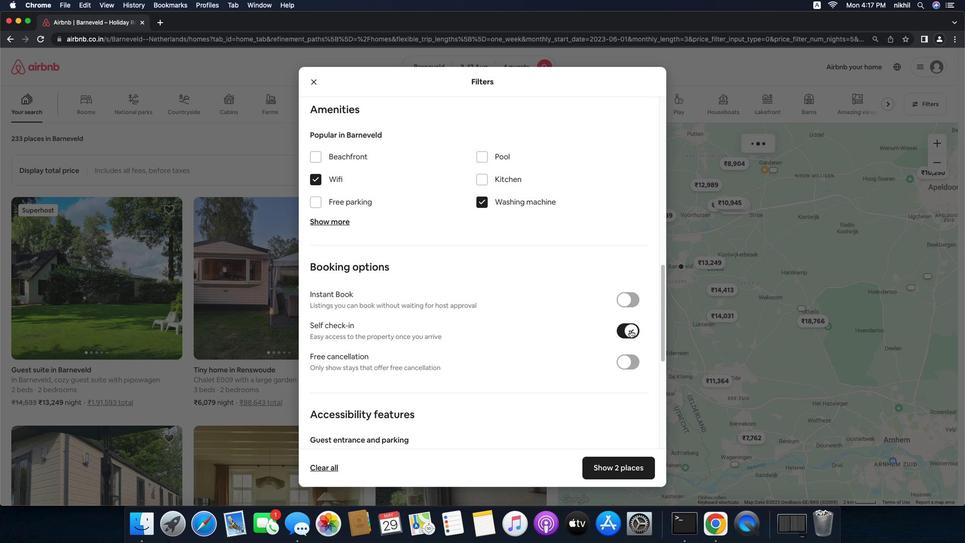 
Action: Mouse moved to (520, 337)
Screenshot: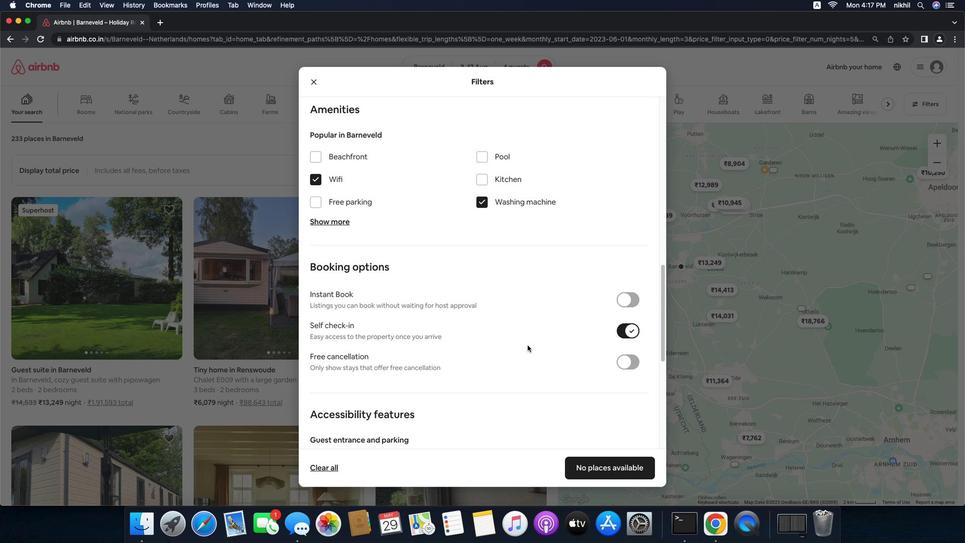 
Action: Mouse pressed left at (520, 337)
Screenshot: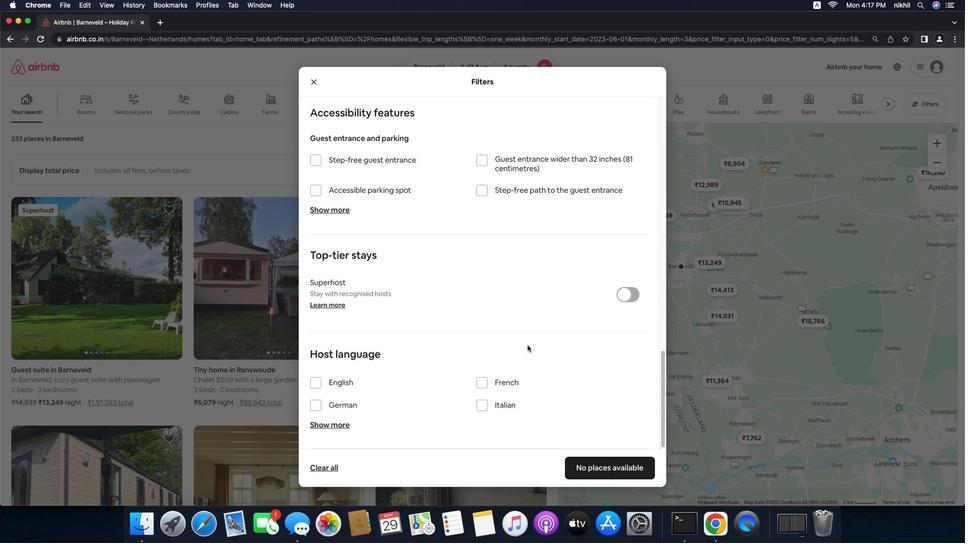 
Action: Mouse scrolled (520, 337) with delta (-38, -39)
Screenshot: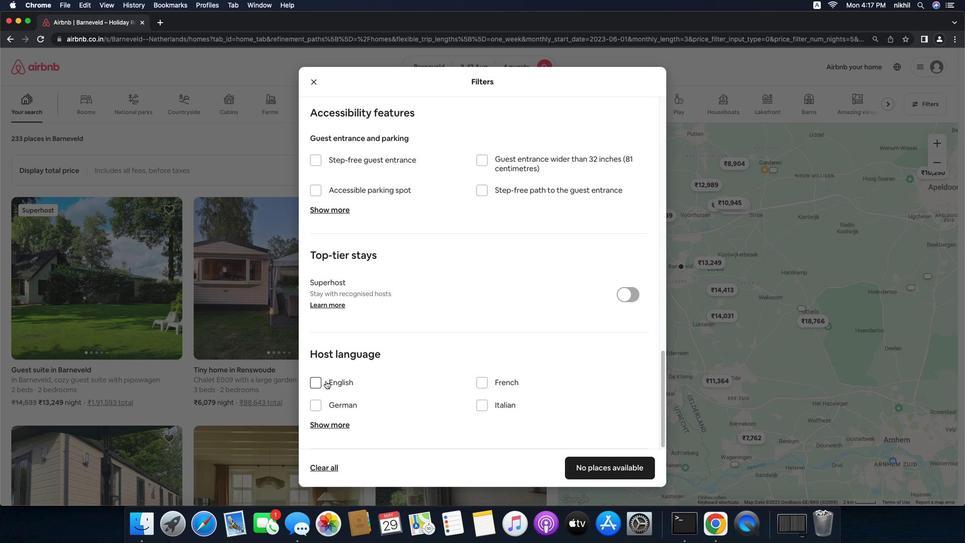 
Action: Mouse scrolled (520, 337) with delta (-38, -39)
Screenshot: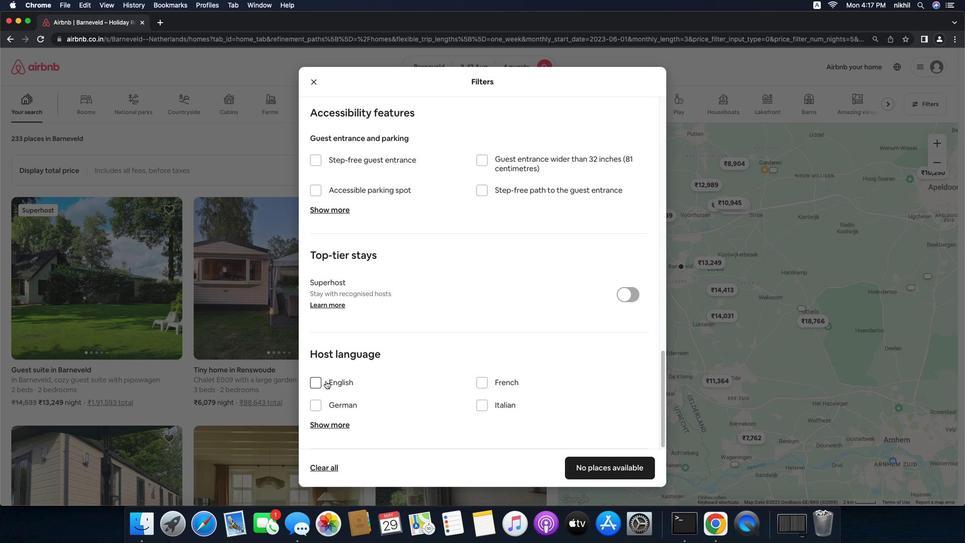 
Action: Mouse scrolled (520, 337) with delta (-38, -39)
Screenshot: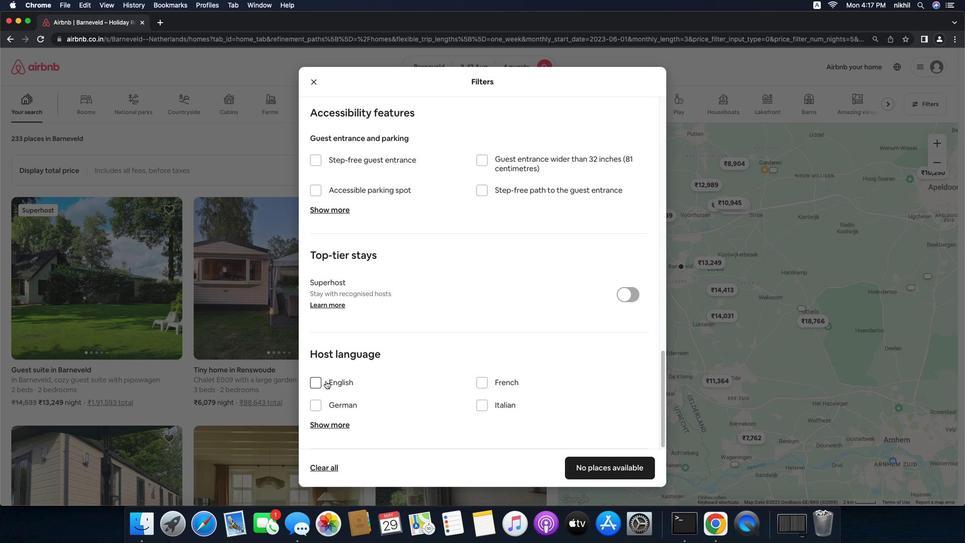 
Action: Mouse scrolled (520, 337) with delta (-38, -40)
Screenshot: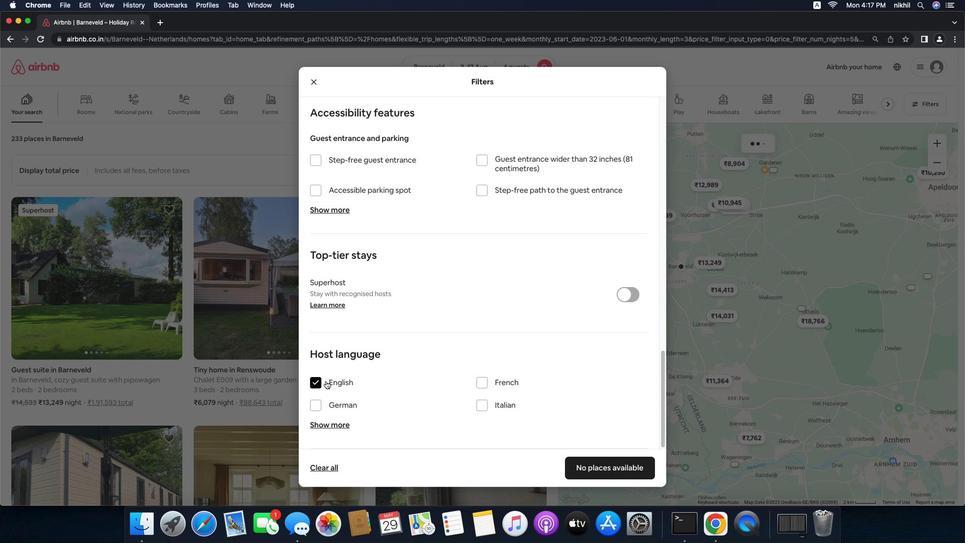 
Action: Mouse moved to (316, 347)
Screenshot: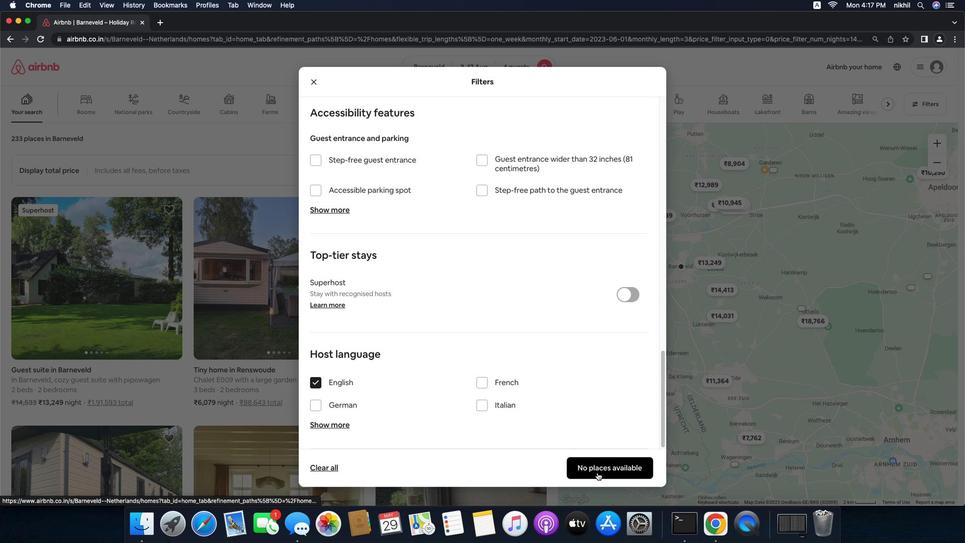 
Action: Mouse pressed left at (316, 347)
Screenshot: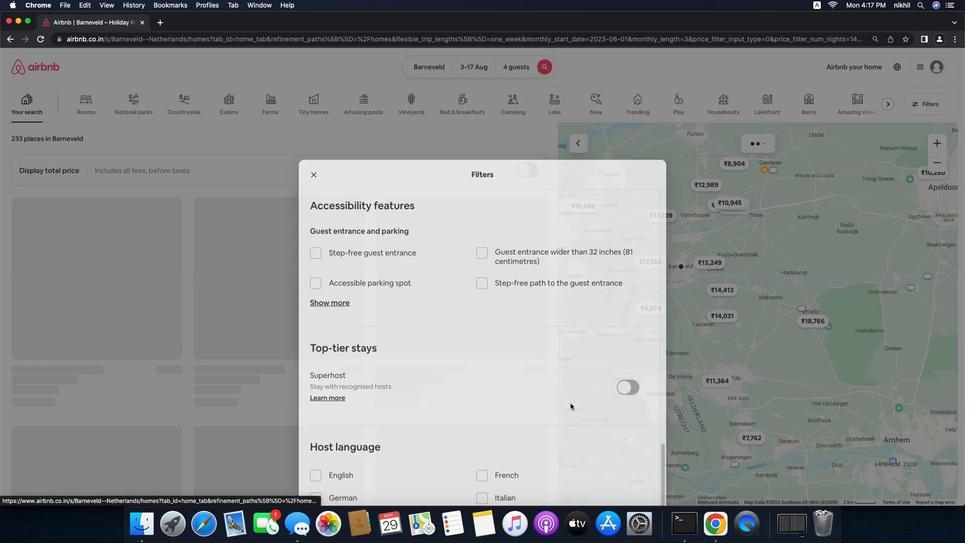 
Action: Mouse moved to (470, 376)
Screenshot: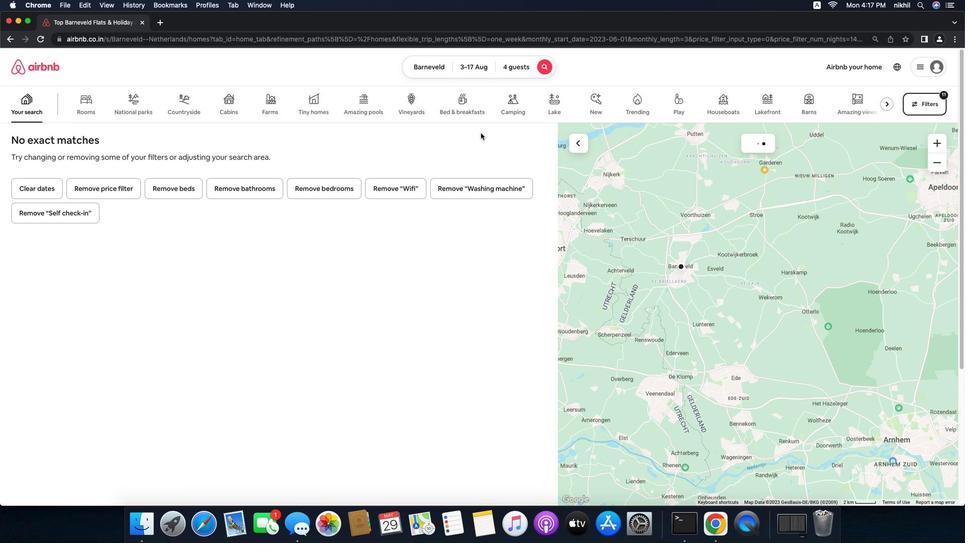 
Action: Mouse pressed left at (470, 376)
Screenshot: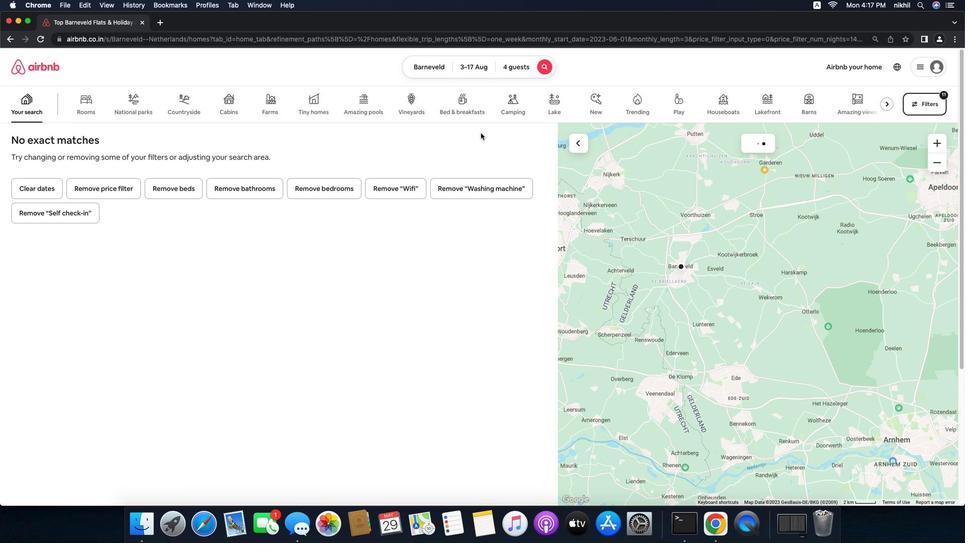
Action: Mouse moved to (552, 336)
Screenshot: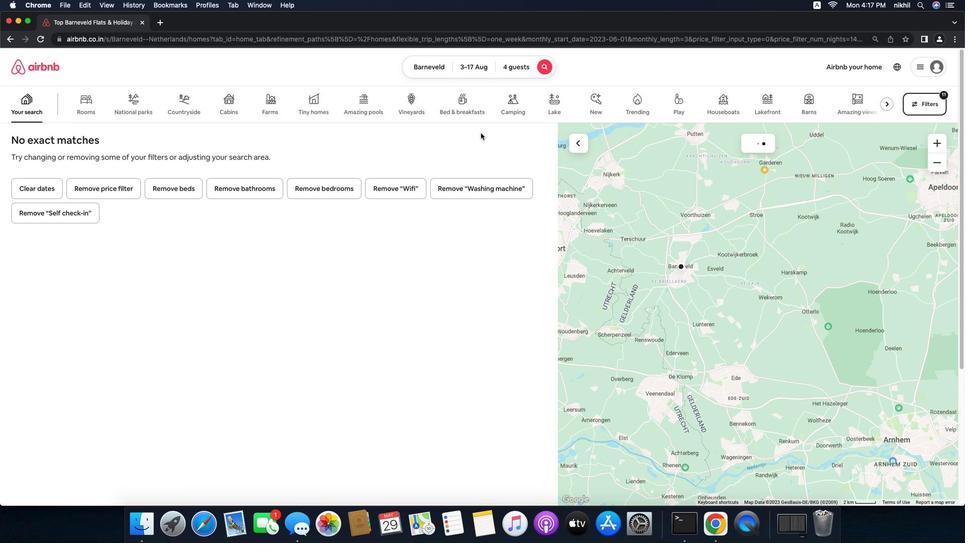 
Action: Mouse scrolled (552, 336) with delta (-38, -39)
Screenshot: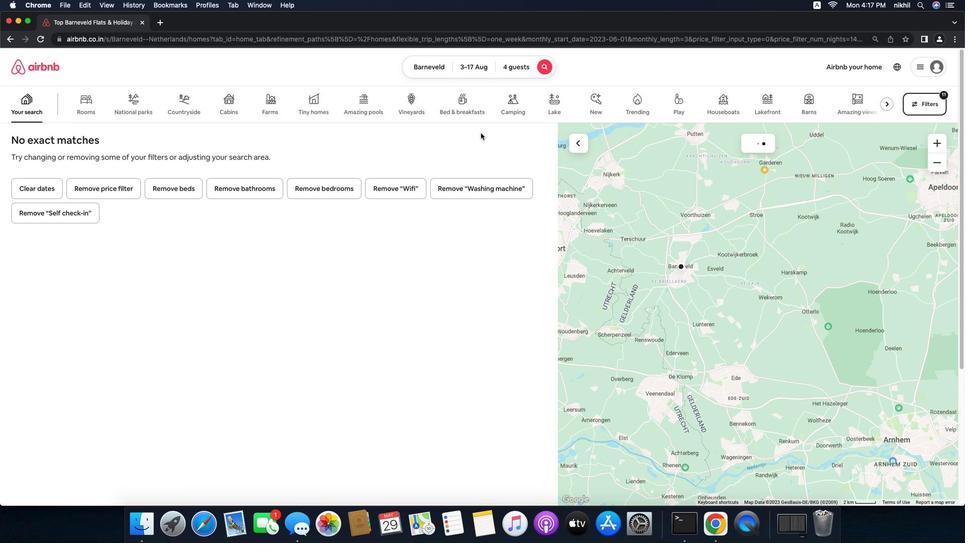 
Action: Mouse moved to (552, 336)
Screenshot: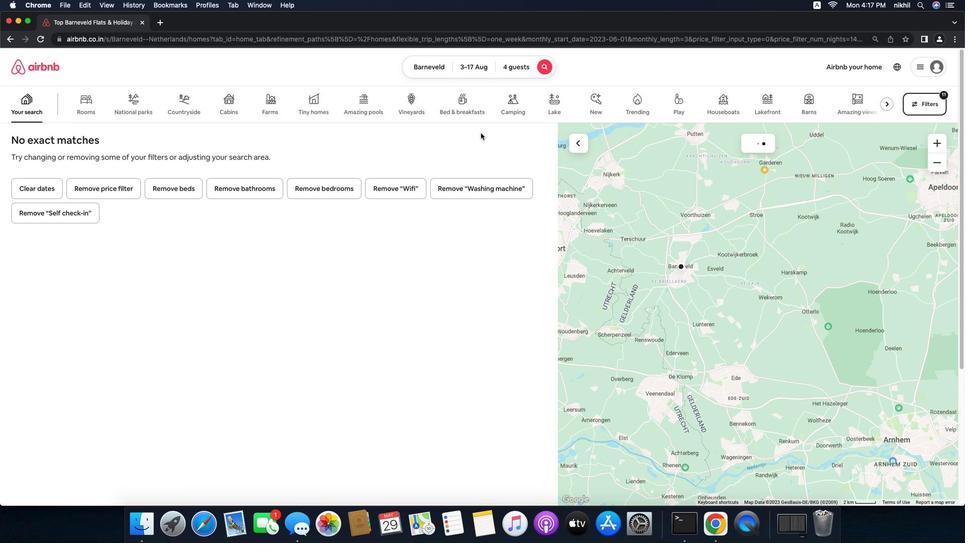 
Action: Mouse scrolled (552, 336) with delta (-38, -39)
Screenshot: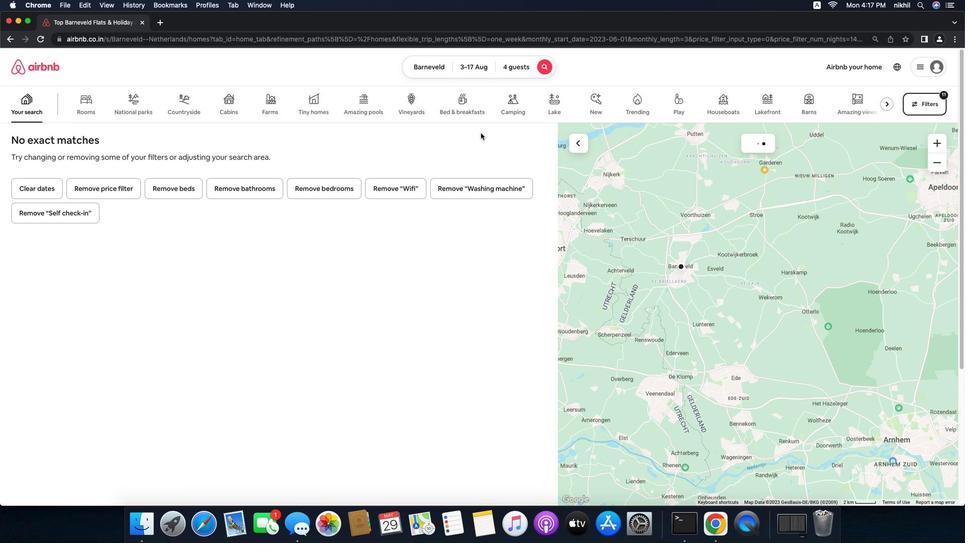 
Action: Mouse moved to (553, 336)
Screenshot: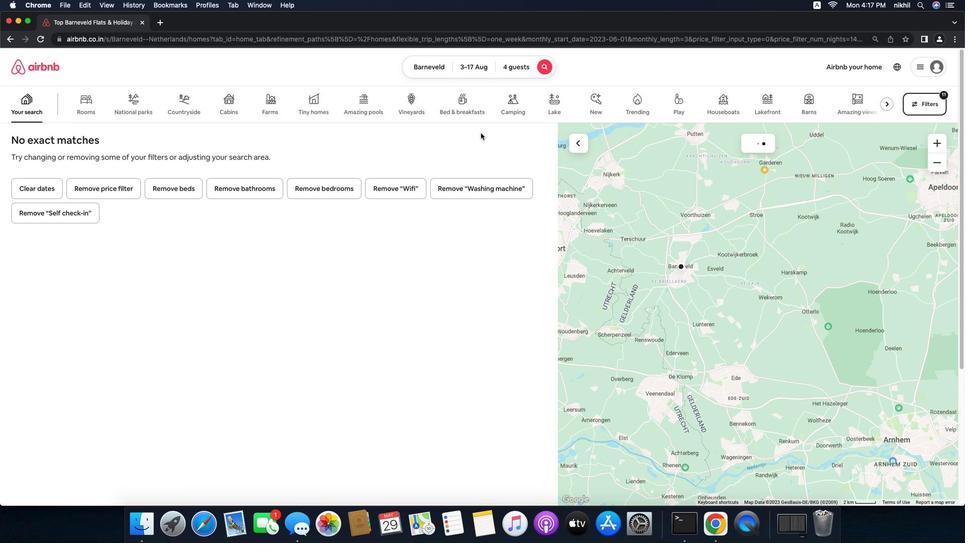 
Action: Mouse scrolled (553, 336) with delta (-38, -40)
Screenshot: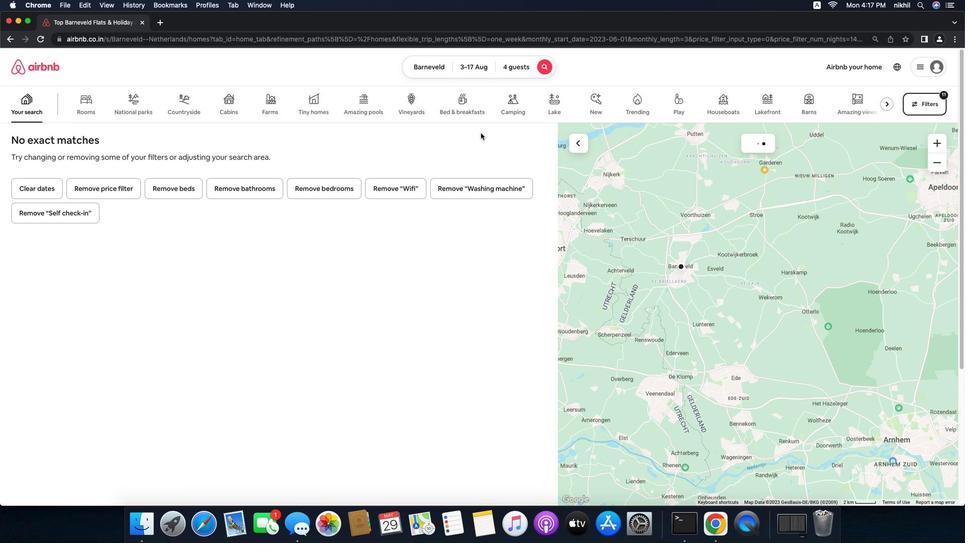 
Action: Mouse moved to (553, 336)
Screenshot: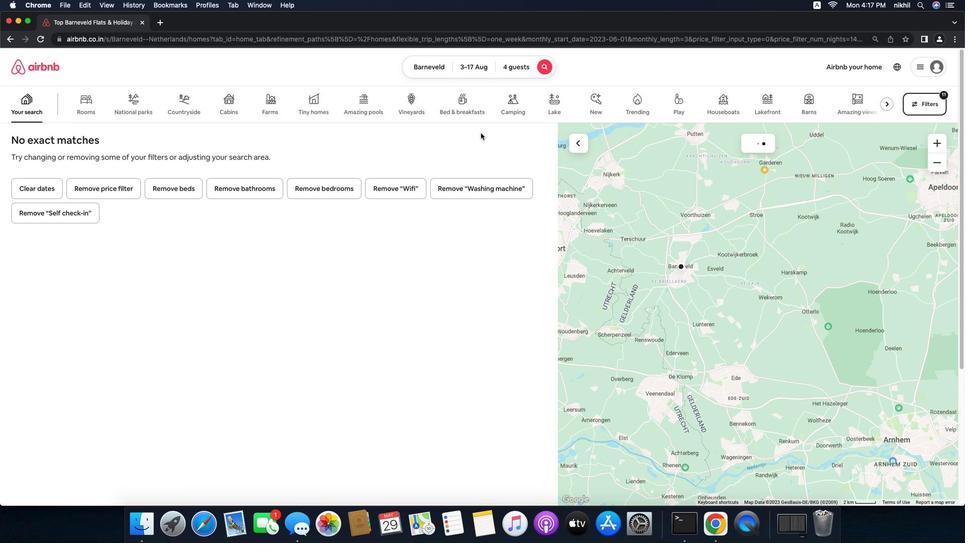 
Action: Mouse scrolled (553, 336) with delta (-38, -39)
Screenshot: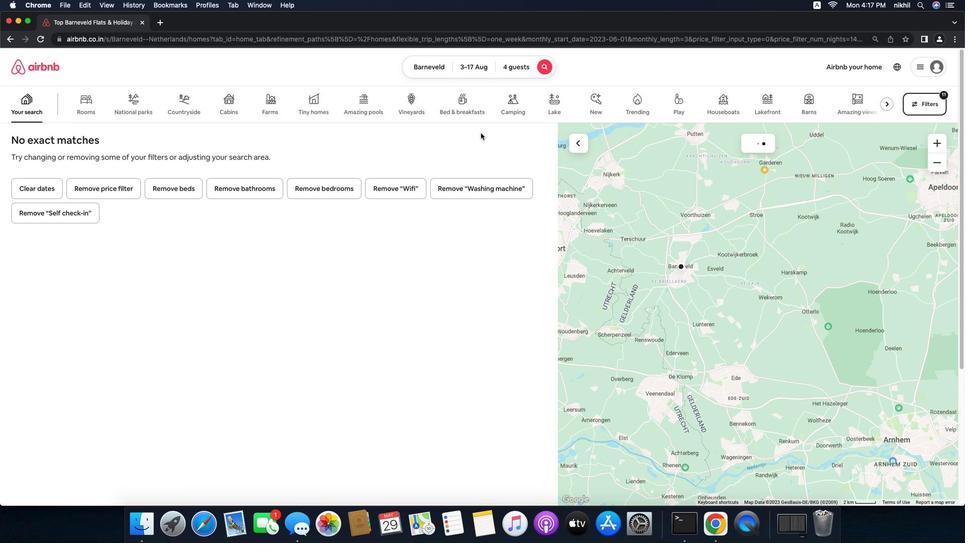 
Action: Mouse scrolled (553, 336) with delta (-38, -39)
Screenshot: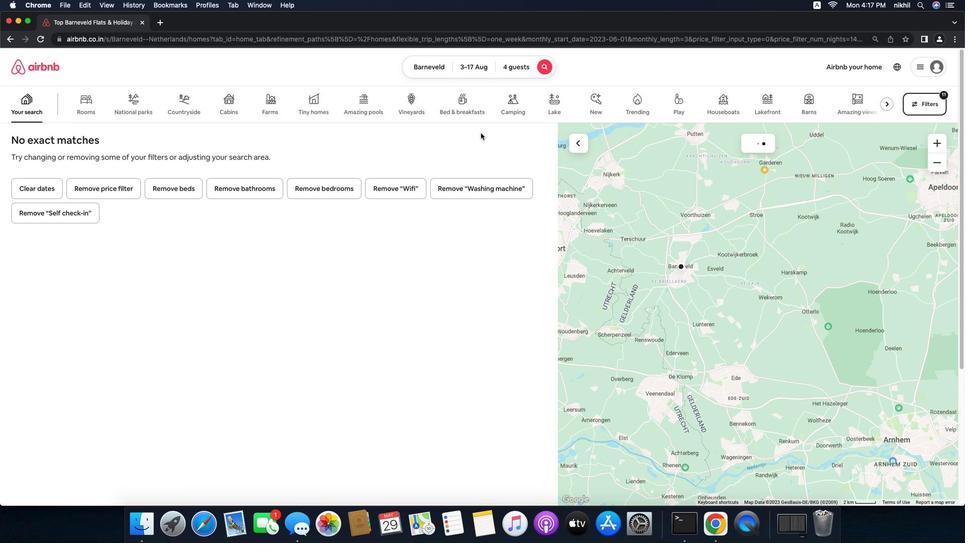 
Action: Mouse scrolled (553, 336) with delta (-38, -40)
Screenshot: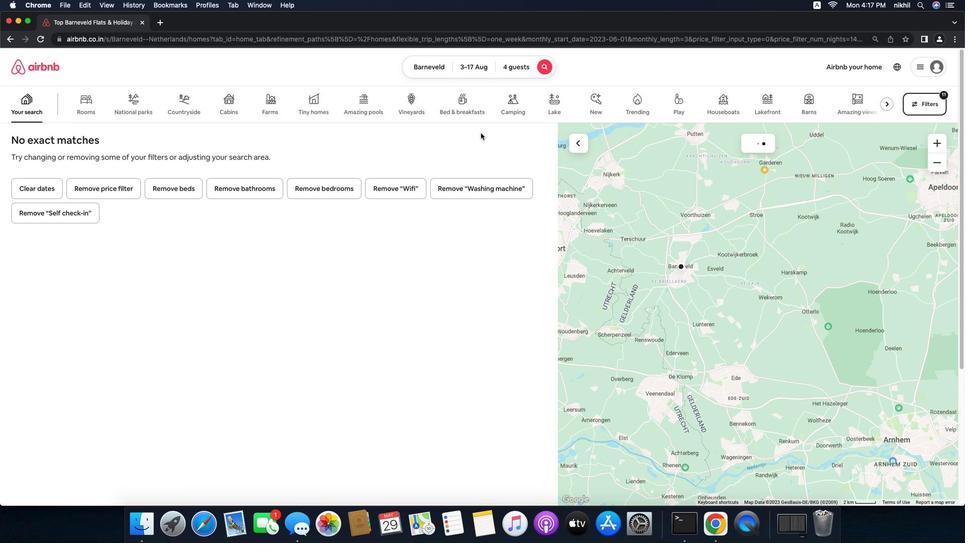 
Action: Mouse moved to (633, 312)
Screenshot: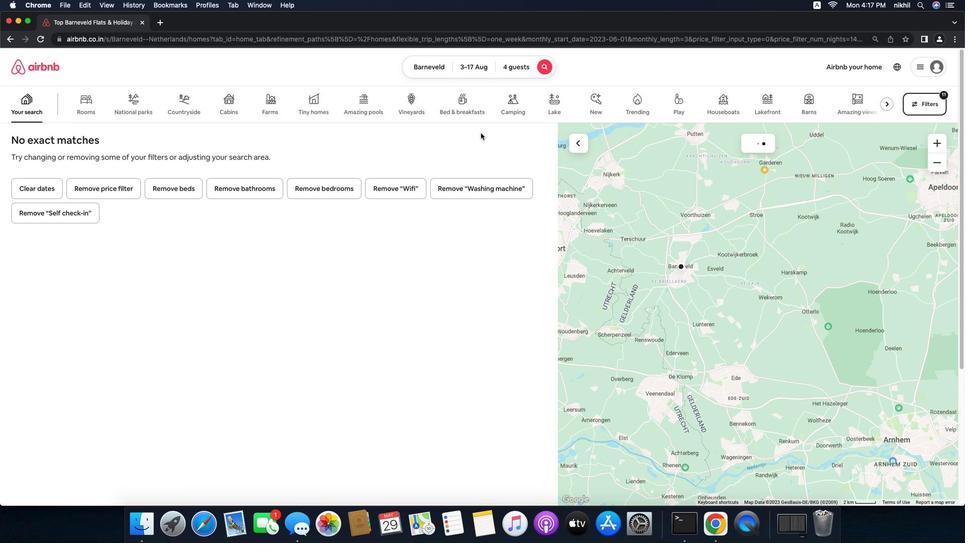 
Action: Mouse pressed left at (633, 312)
Screenshot: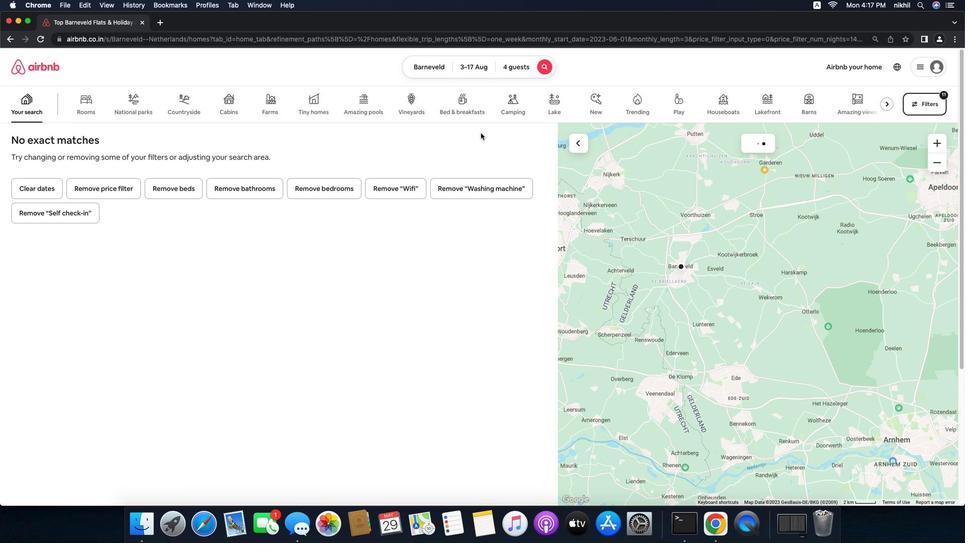 
Action: Mouse moved to (523, 329)
Screenshot: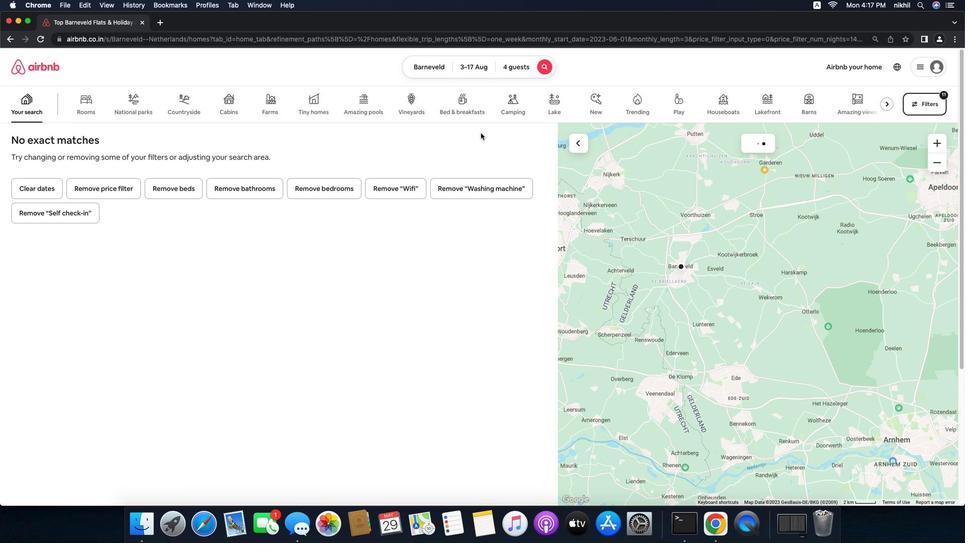 
Action: Mouse scrolled (523, 329) with delta (-38, -39)
Screenshot: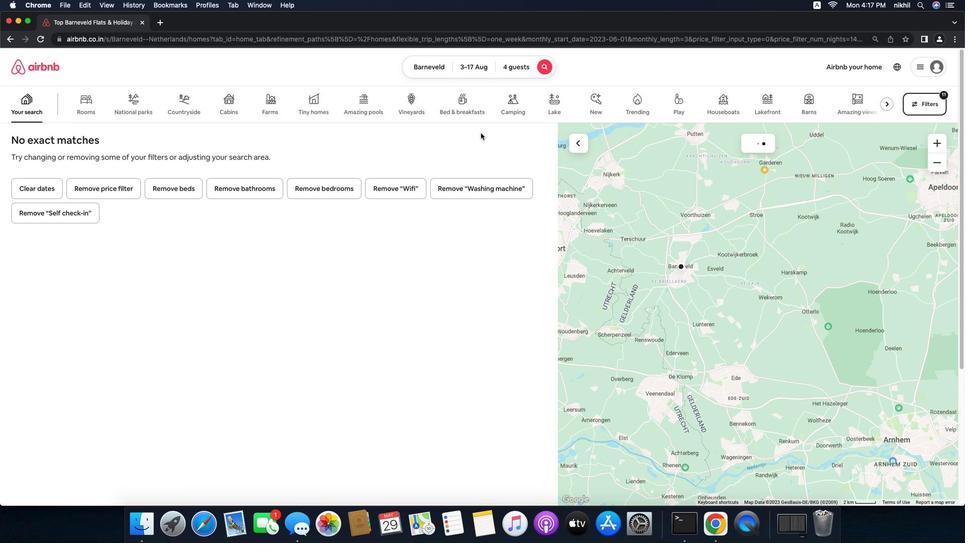 
Action: Mouse scrolled (523, 329) with delta (-38, -39)
Screenshot: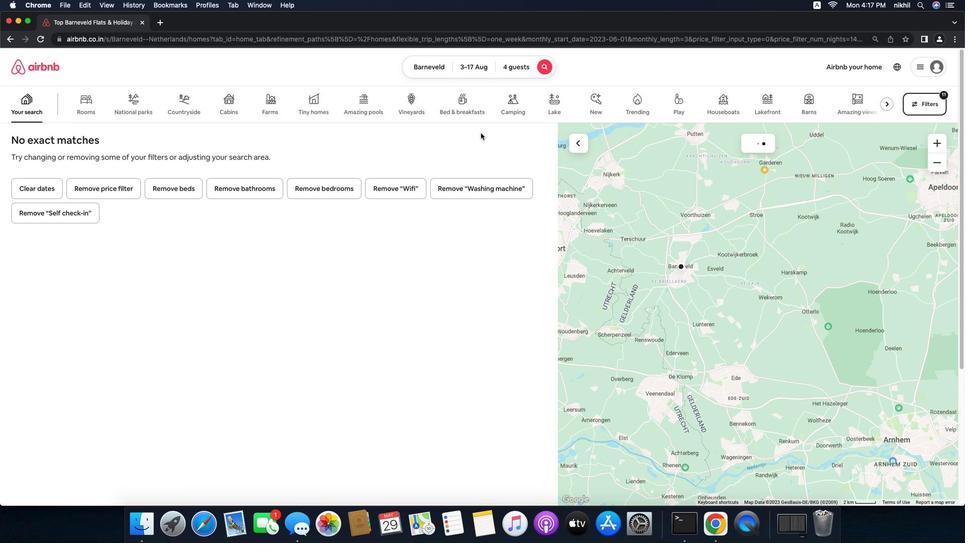 
Action: Mouse scrolled (523, 329) with delta (-38, -40)
Screenshot: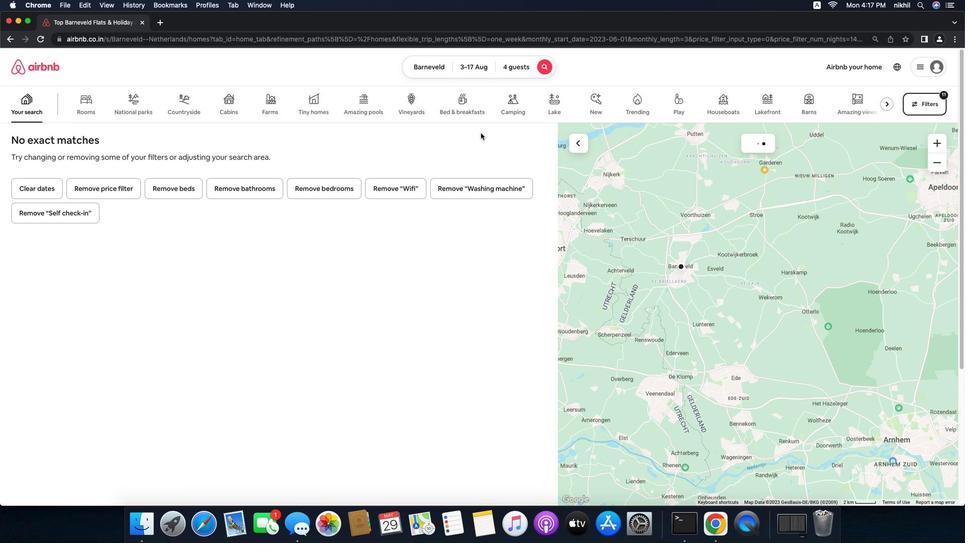 
Action: Mouse scrolled (523, 329) with delta (-38, -41)
Screenshot: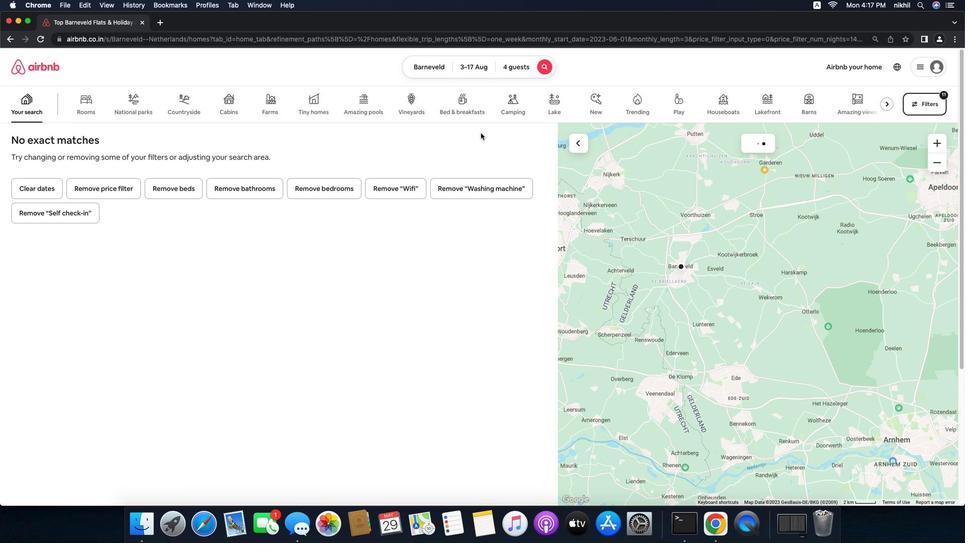 
Action: Mouse scrolled (523, 329) with delta (-38, -39)
Screenshot: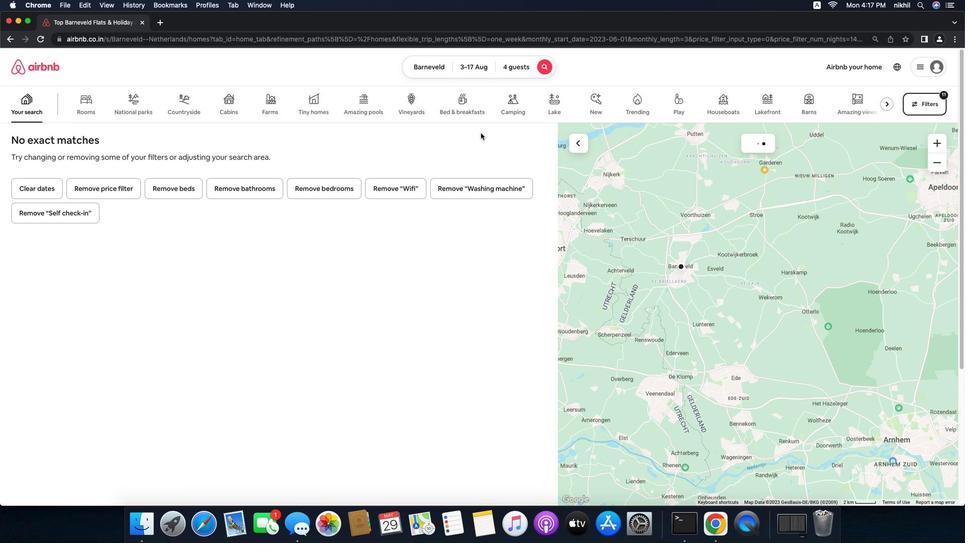 
Action: Mouse scrolled (523, 329) with delta (-38, -39)
Screenshot: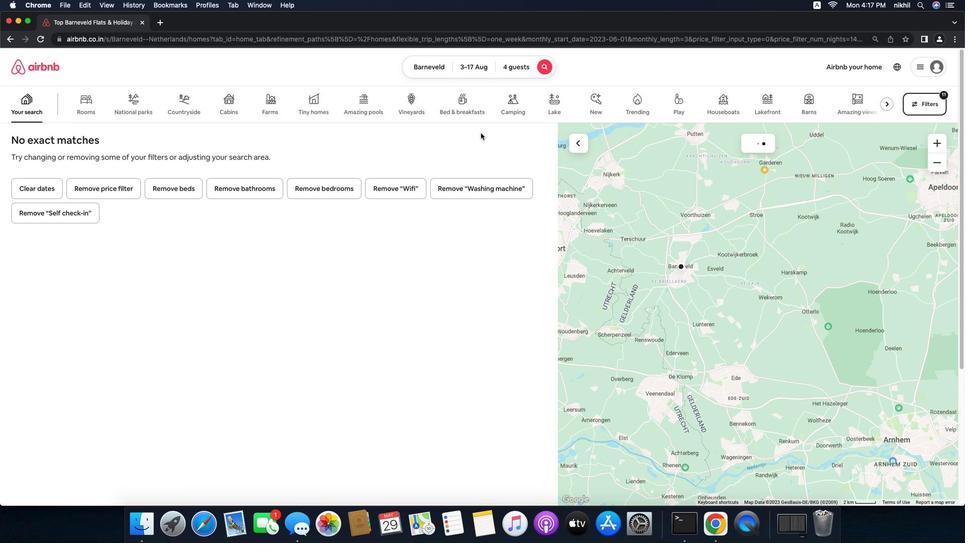 
Action: Mouse scrolled (523, 329) with delta (-38, -40)
Screenshot: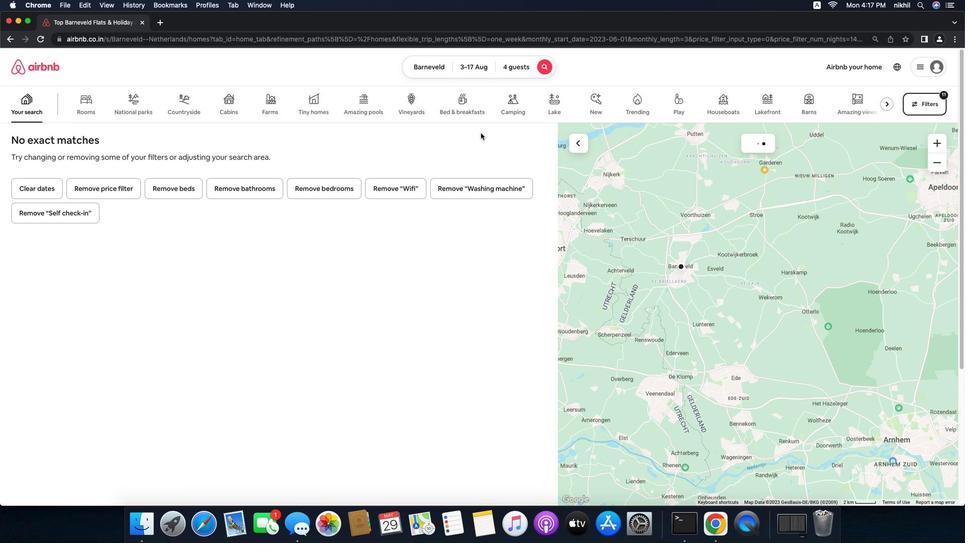
Action: Mouse scrolled (523, 329) with delta (-38, -41)
Screenshot: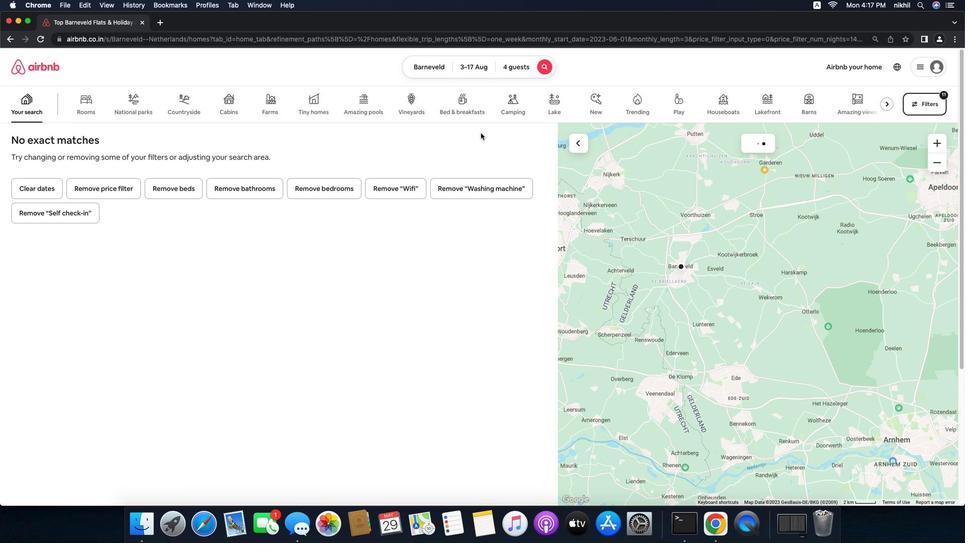 
Action: Mouse moved to (308, 367)
Screenshot: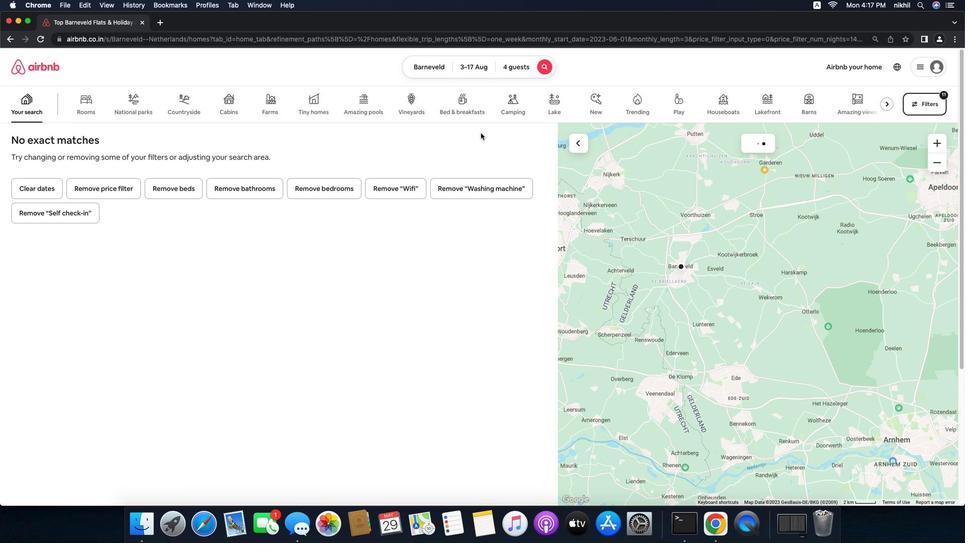 
Action: Mouse pressed left at (308, 367)
Screenshot: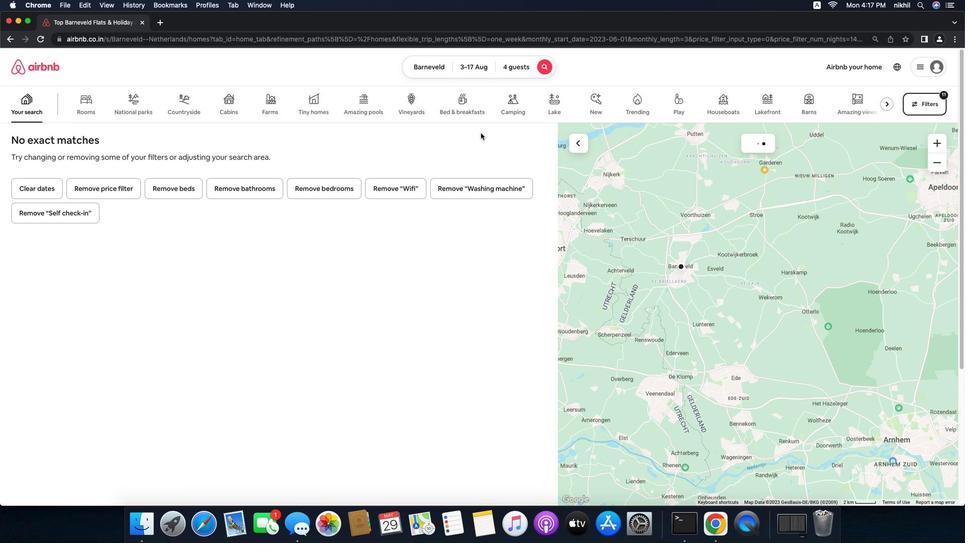
Action: Mouse moved to (598, 464)
Screenshot: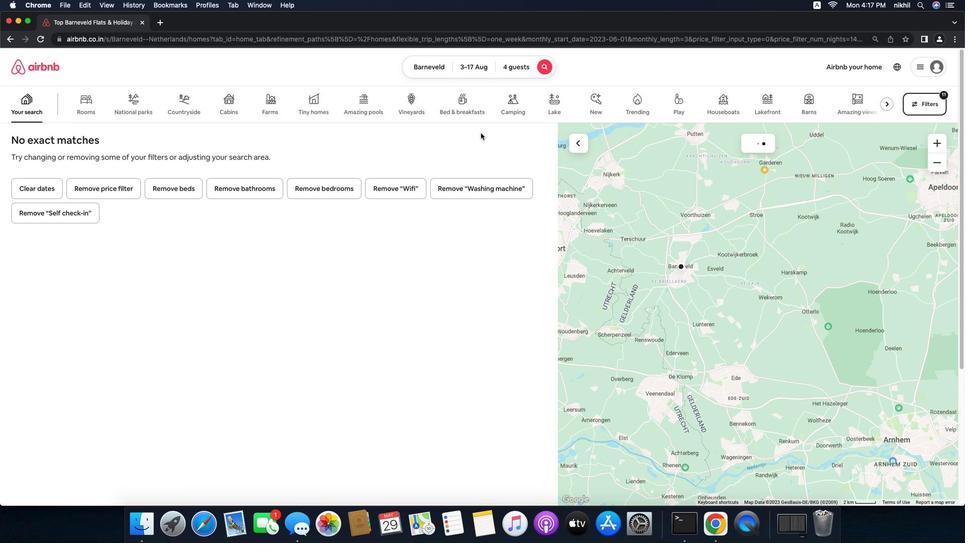 
Action: Mouse pressed left at (598, 464)
Screenshot: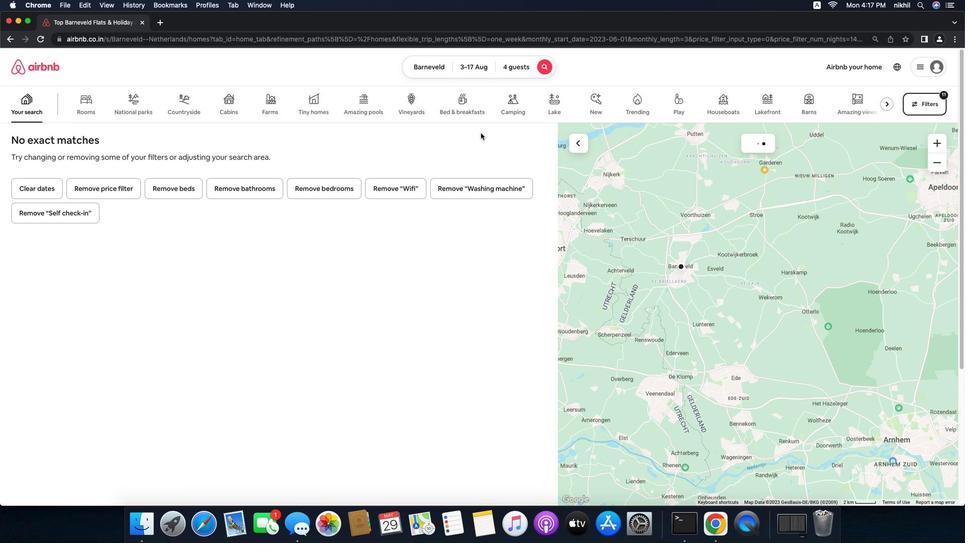 
Action: Mouse moved to (150, 412)
Screenshot: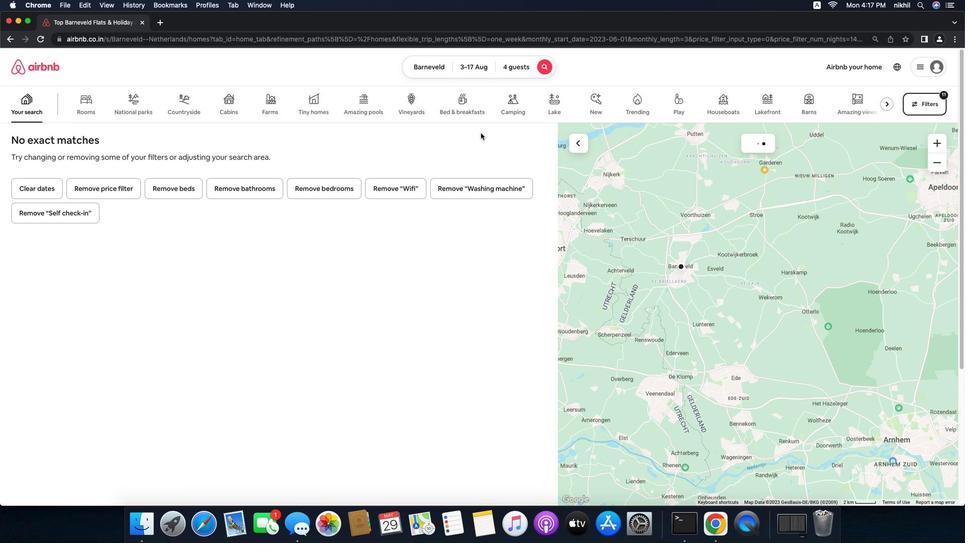 
